 Task: Find connections with filter location Pawni with filter topic #Jobalertwith filter profile language Potuguese with filter current company PD Consulting Engineers Pvt. Ltd. with filter school Presidency University Bangalore with filter industry Wholesale Raw Farm Products with filter service category Management with filter keywords title Translator
Action: Mouse moved to (559, 70)
Screenshot: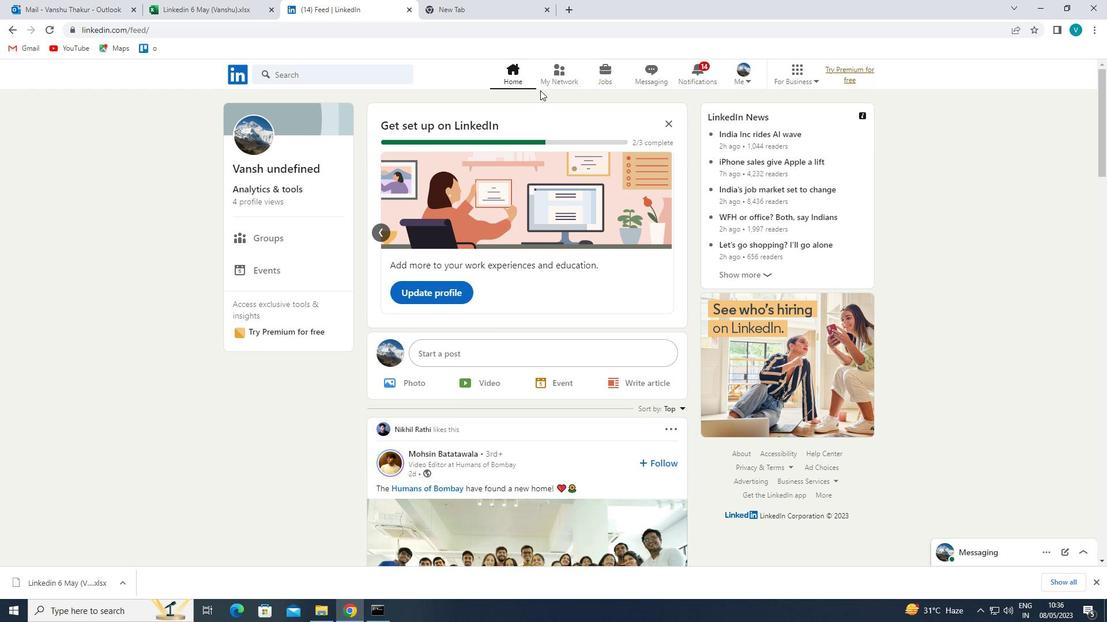 
Action: Mouse pressed left at (559, 70)
Screenshot: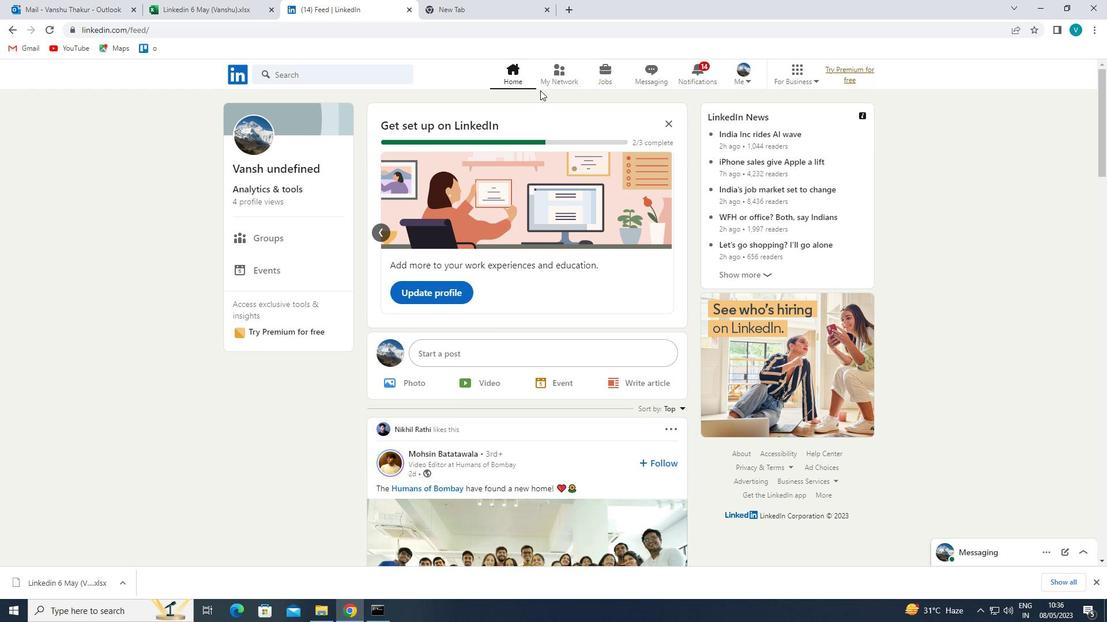 
Action: Mouse moved to (336, 137)
Screenshot: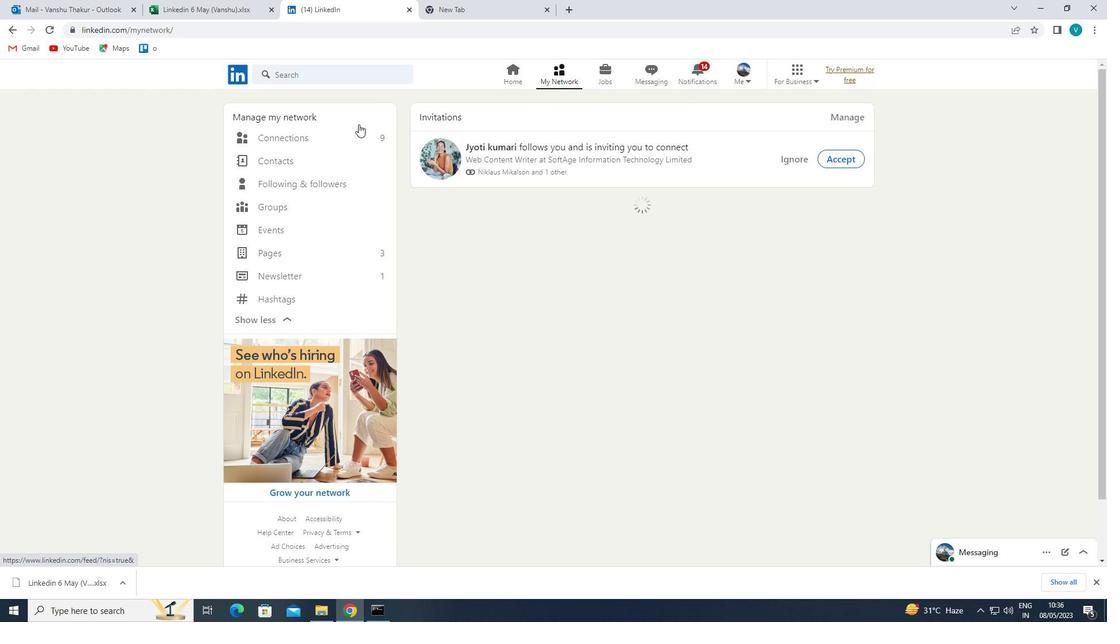 
Action: Mouse pressed left at (336, 137)
Screenshot: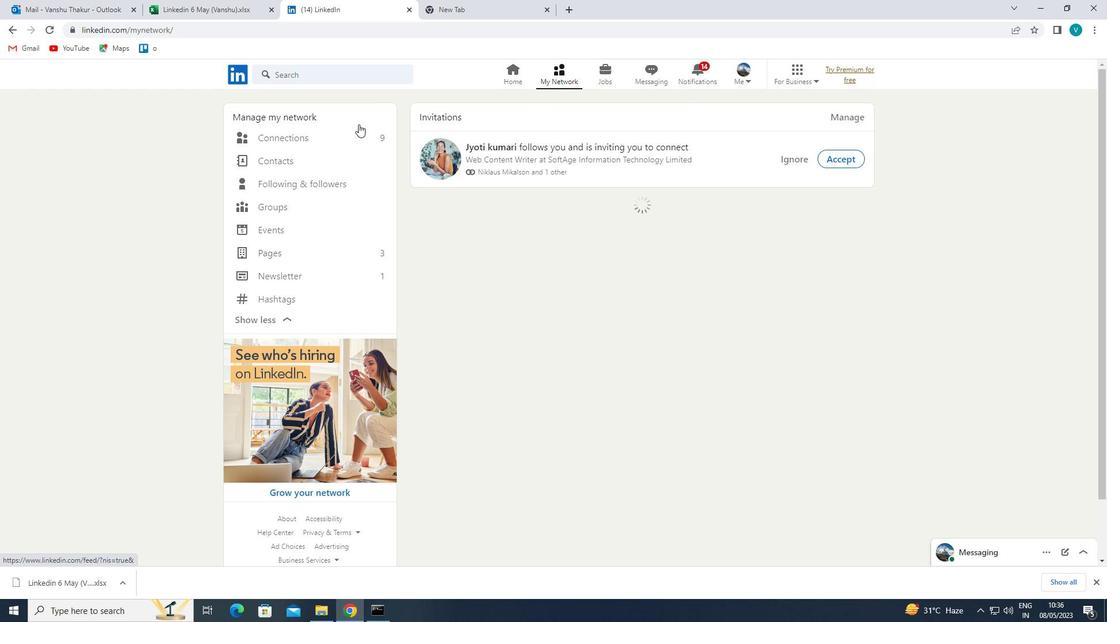 
Action: Mouse moved to (670, 141)
Screenshot: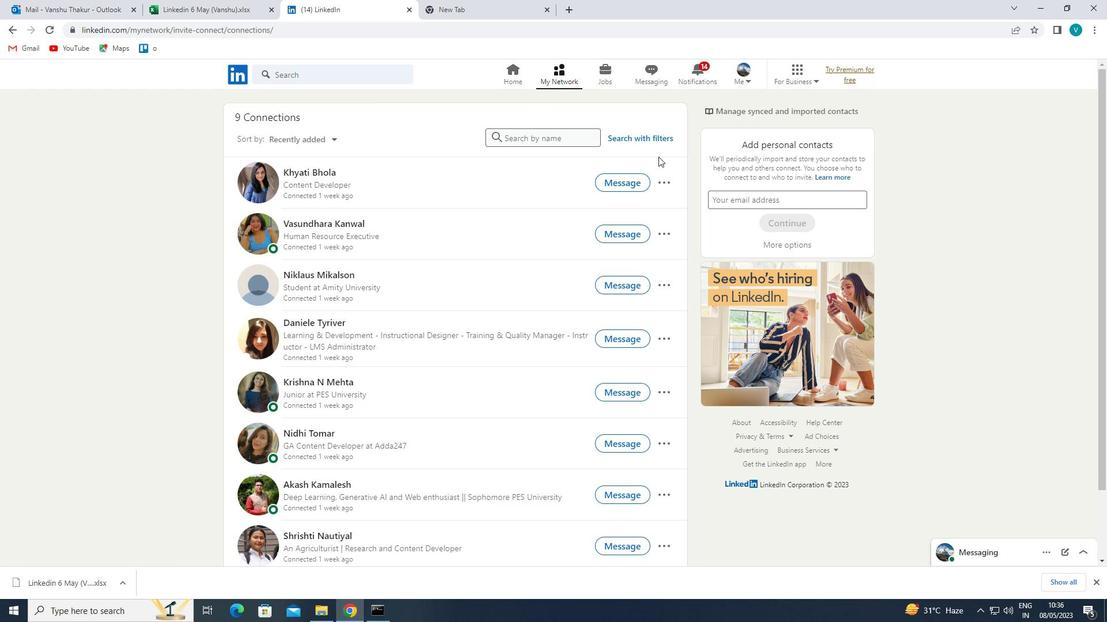 
Action: Mouse pressed left at (670, 141)
Screenshot: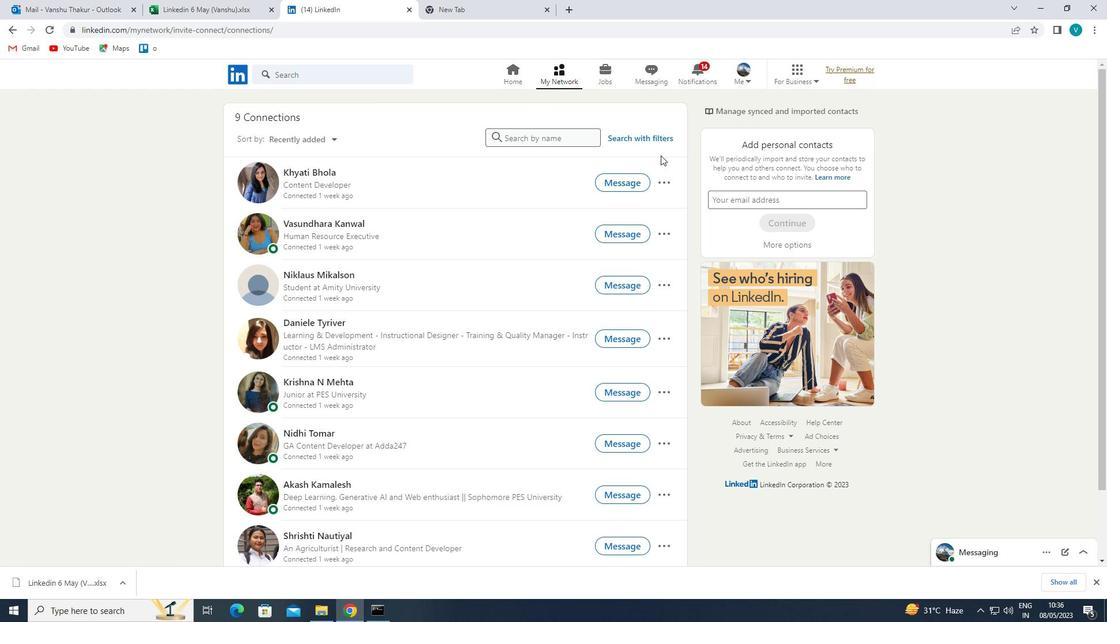 
Action: Mouse moved to (564, 108)
Screenshot: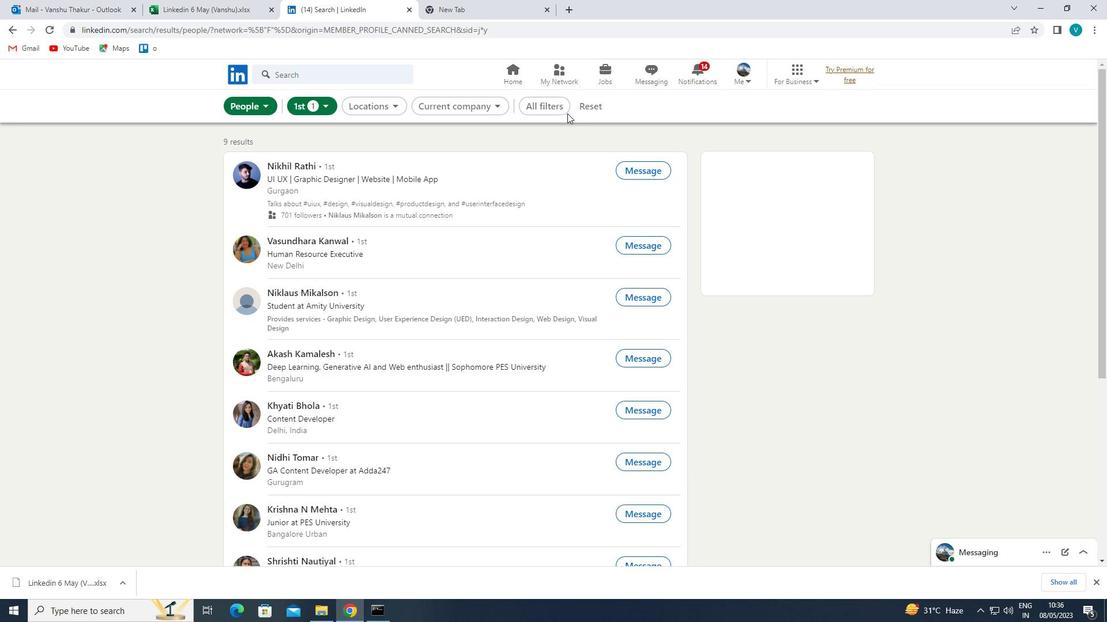 
Action: Mouse pressed left at (564, 108)
Screenshot: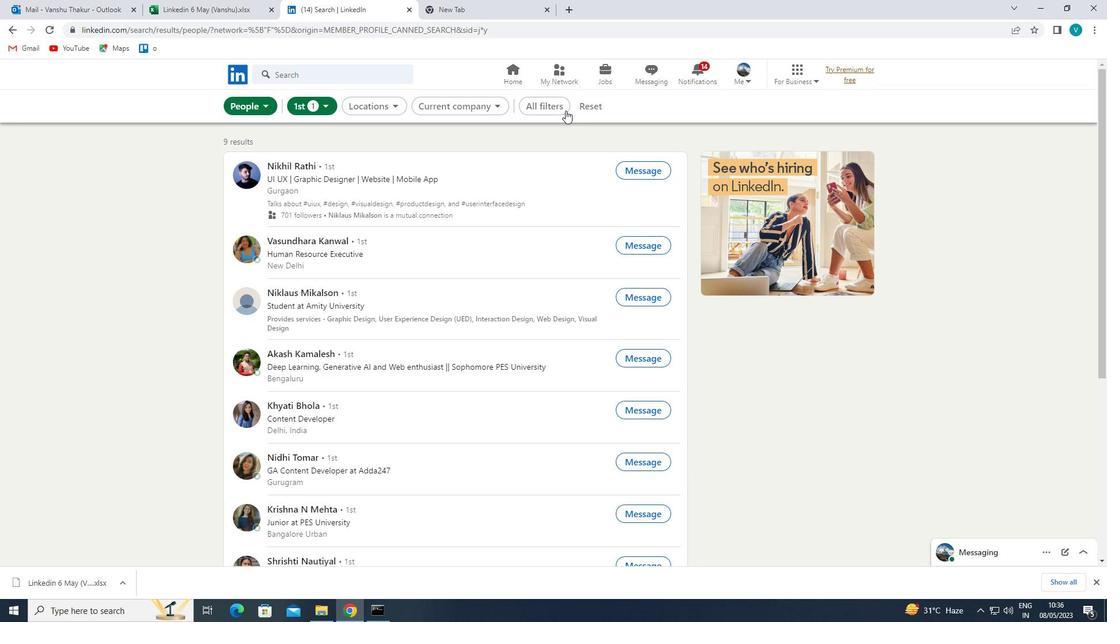 
Action: Mouse moved to (791, 216)
Screenshot: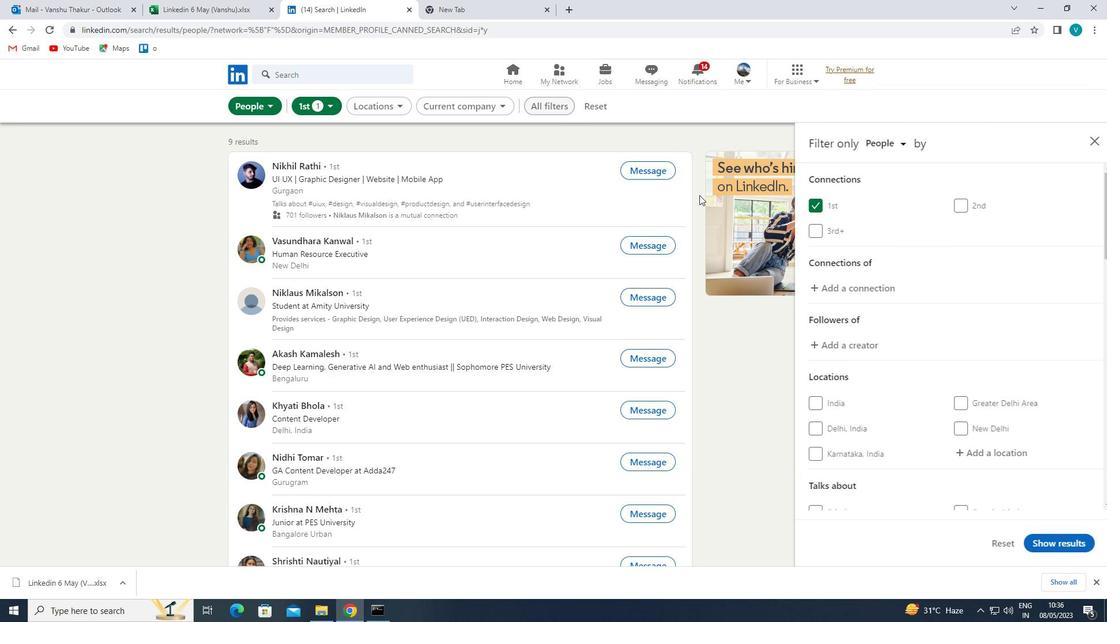 
Action: Mouse scrolled (791, 216) with delta (0, 0)
Screenshot: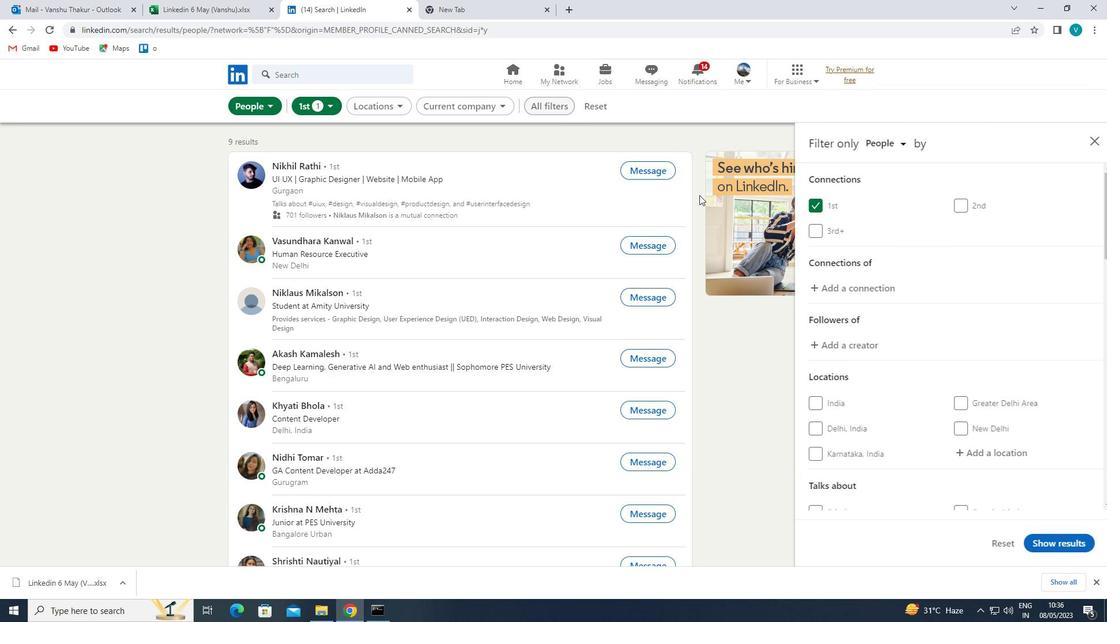 
Action: Mouse moved to (793, 218)
Screenshot: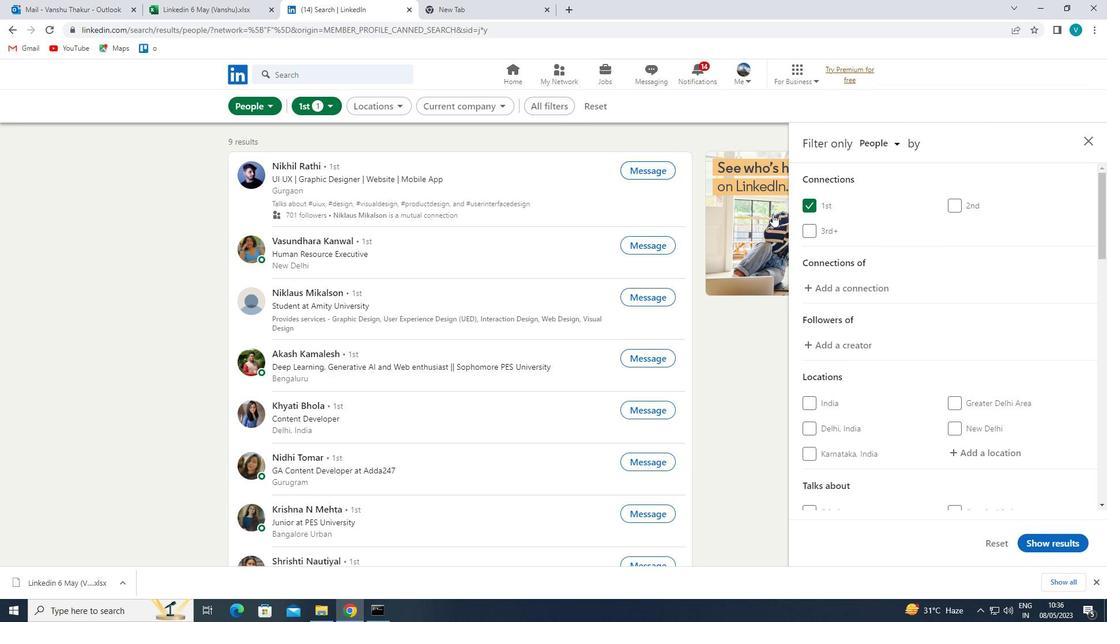 
Action: Mouse scrolled (793, 217) with delta (0, 0)
Screenshot: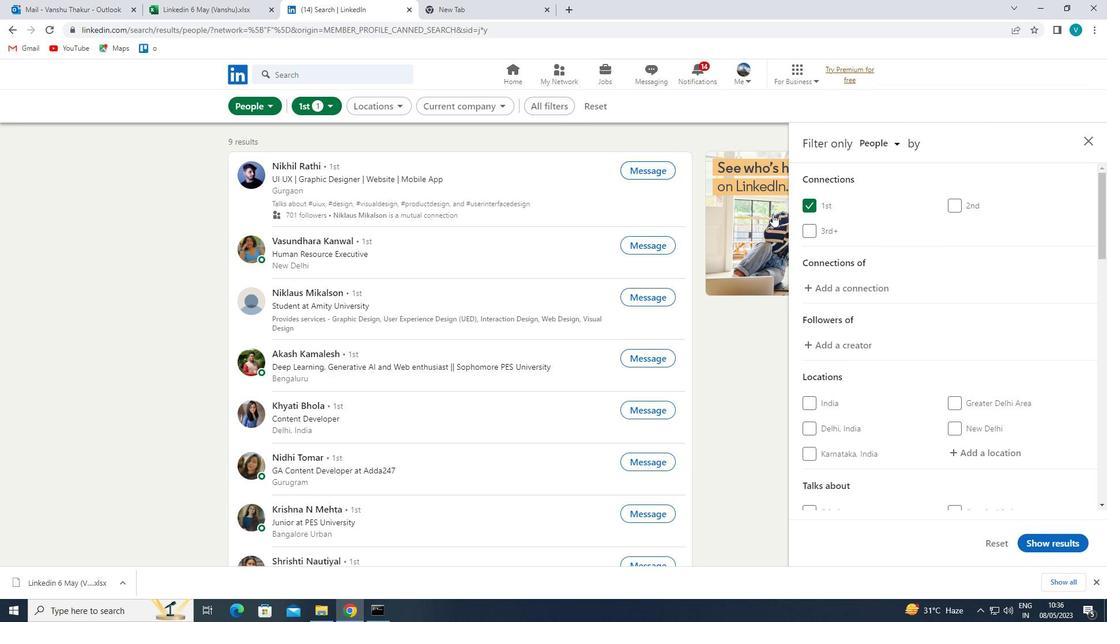 
Action: Mouse moved to (988, 333)
Screenshot: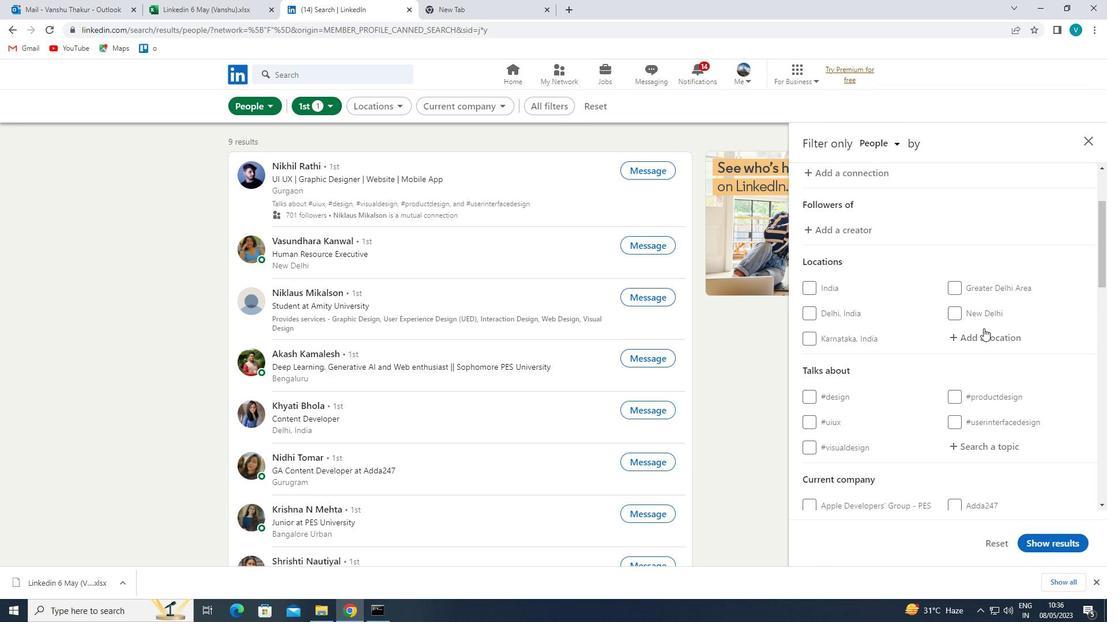 
Action: Mouse pressed left at (988, 333)
Screenshot: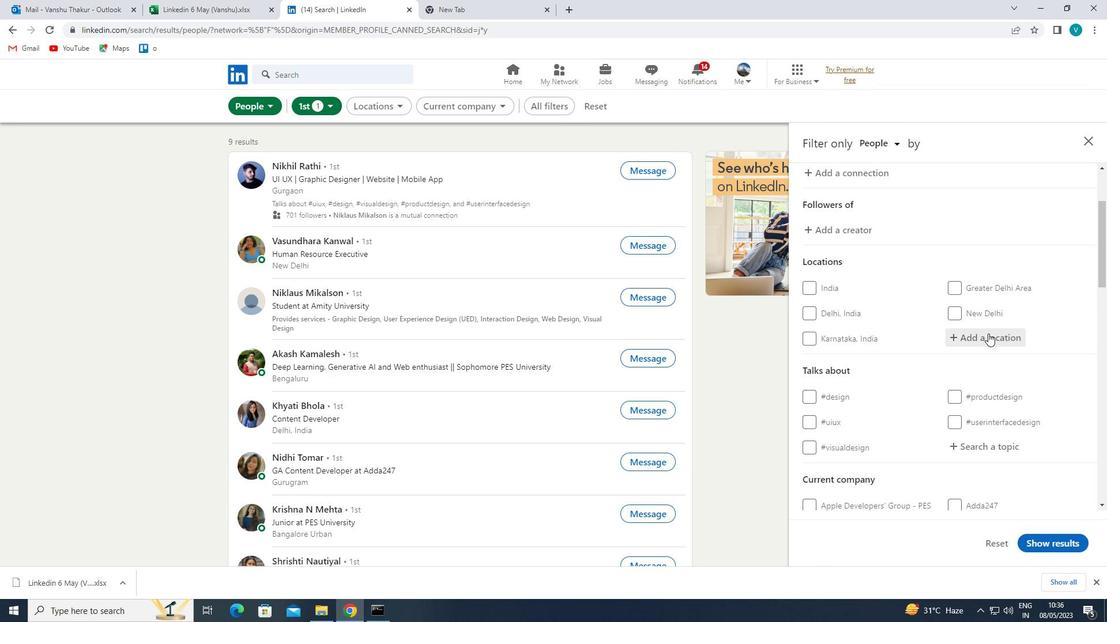 
Action: Mouse moved to (979, 331)
Screenshot: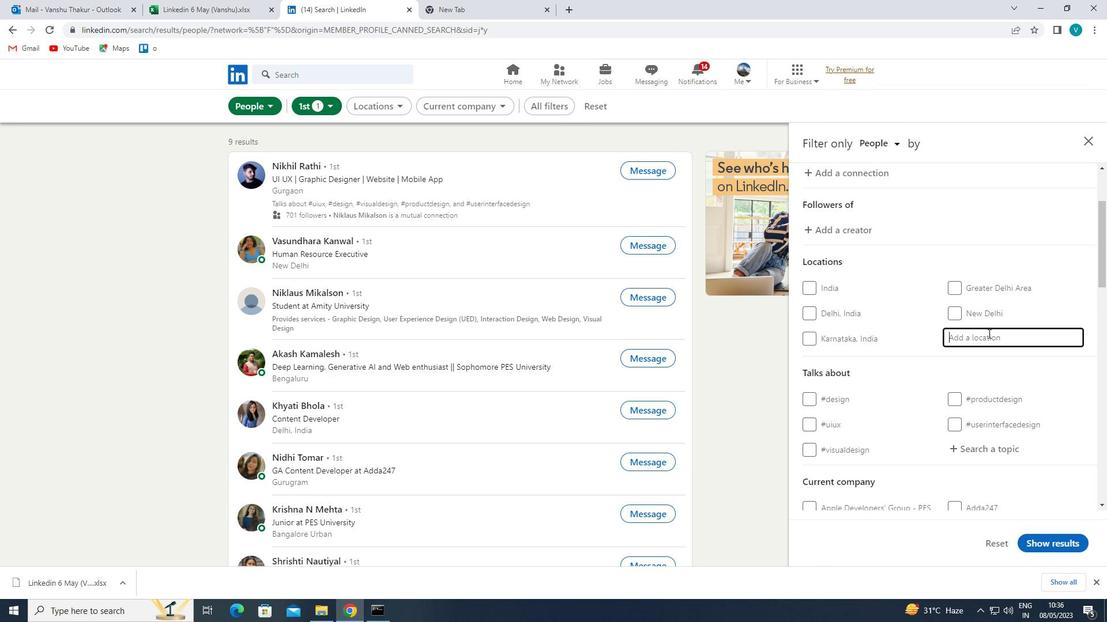
Action: Key pressed <Key.shift>PAWNI
Screenshot: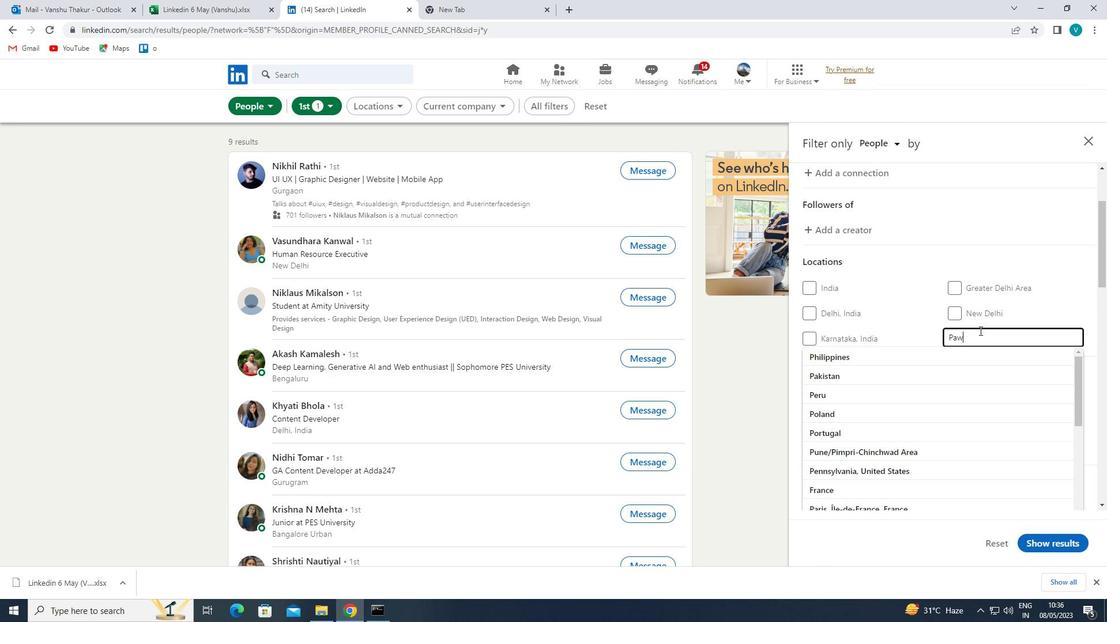 
Action: Mouse moved to (927, 353)
Screenshot: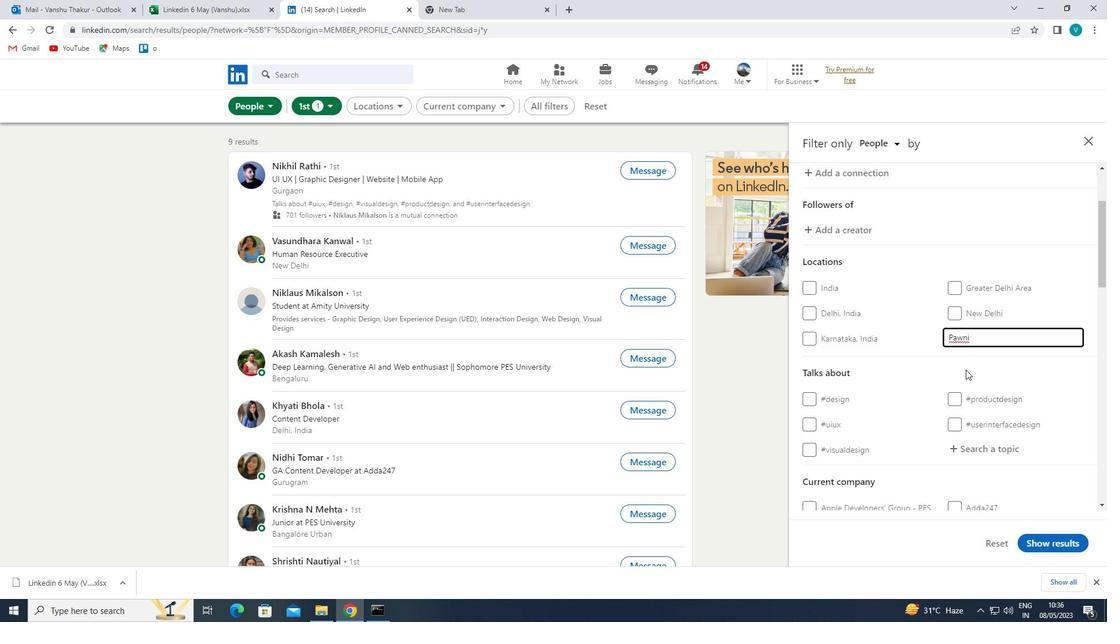 
Action: Mouse pressed left at (927, 353)
Screenshot: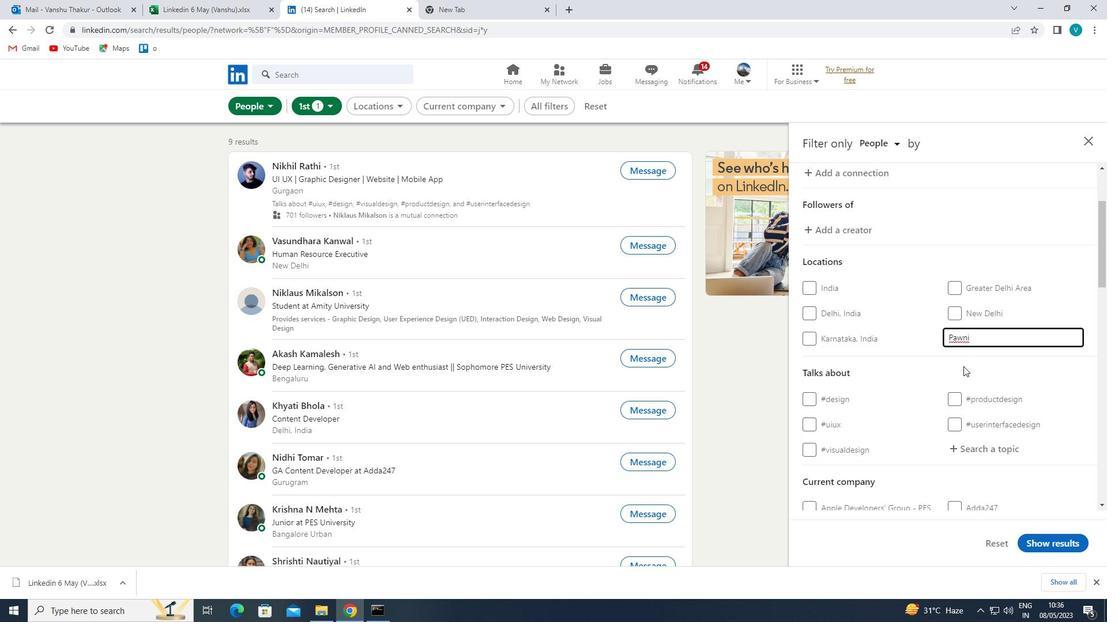 
Action: Mouse moved to (929, 351)
Screenshot: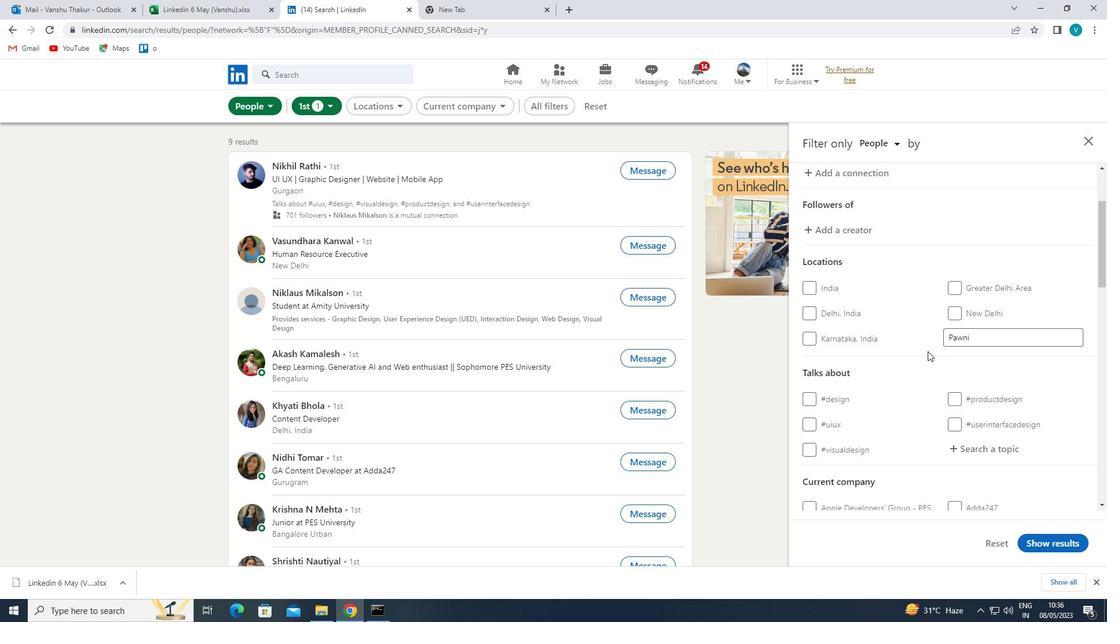 
Action: Mouse scrolled (929, 350) with delta (0, 0)
Screenshot: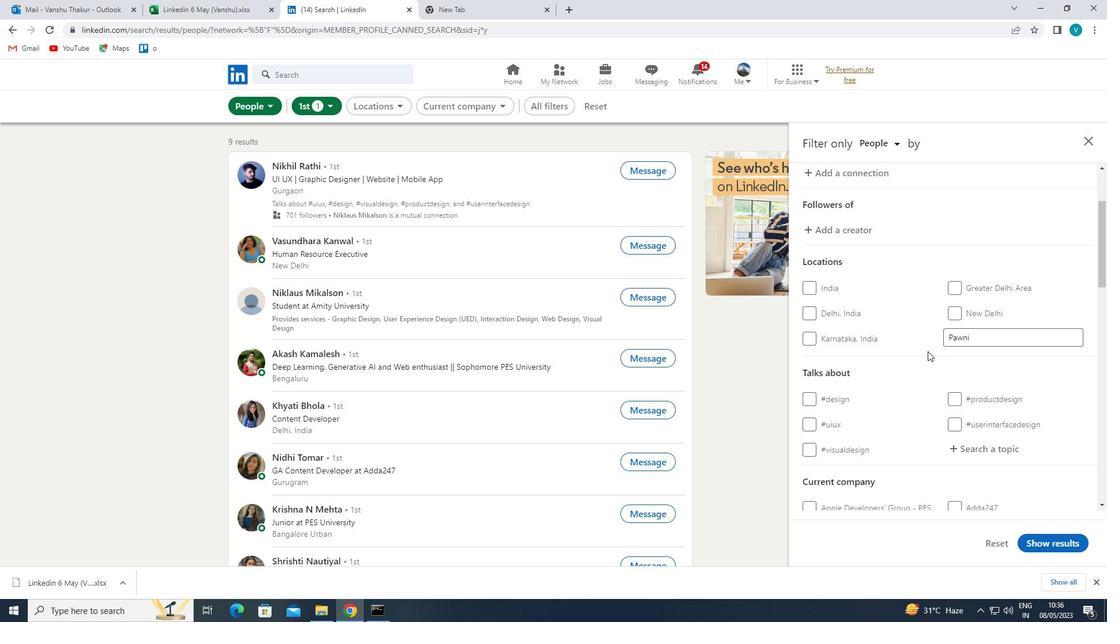 
Action: Mouse scrolled (929, 350) with delta (0, 0)
Screenshot: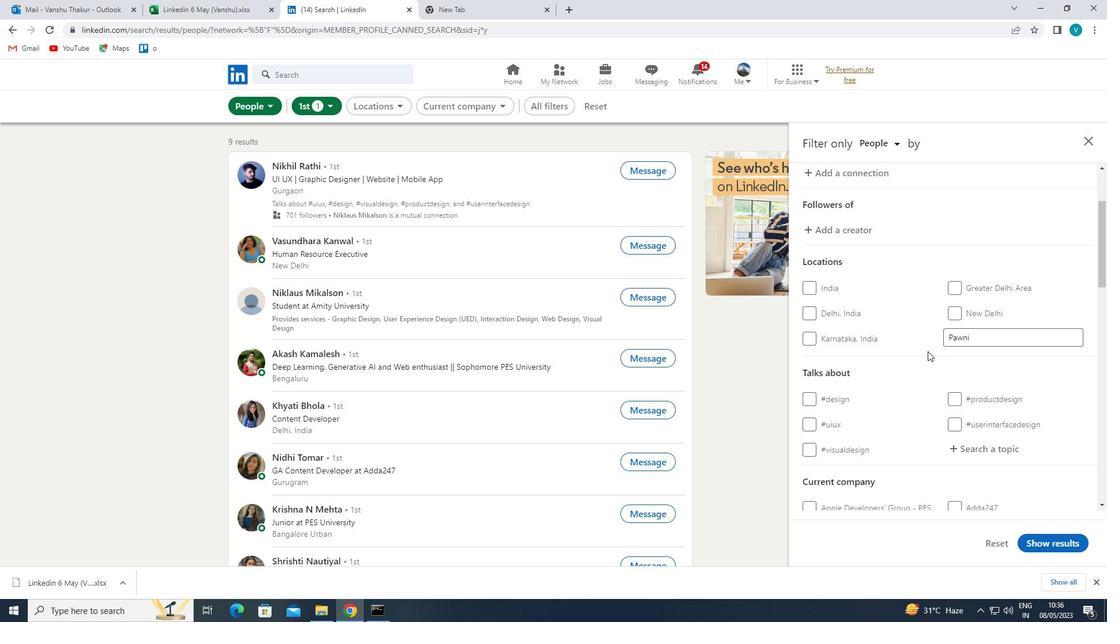 
Action: Mouse moved to (992, 344)
Screenshot: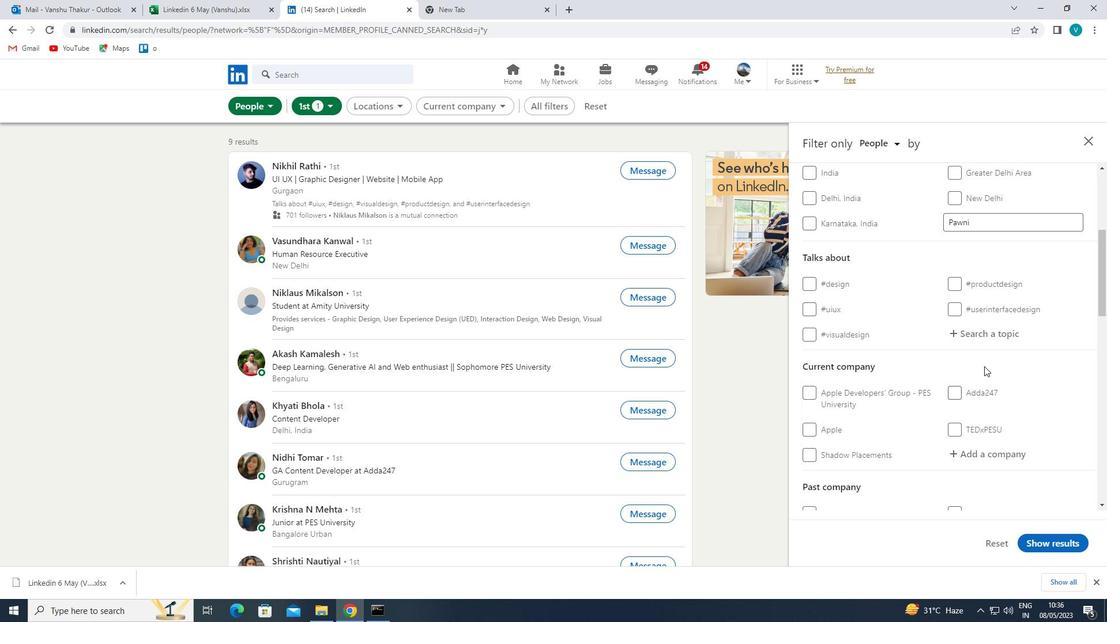
Action: Mouse pressed left at (992, 344)
Screenshot: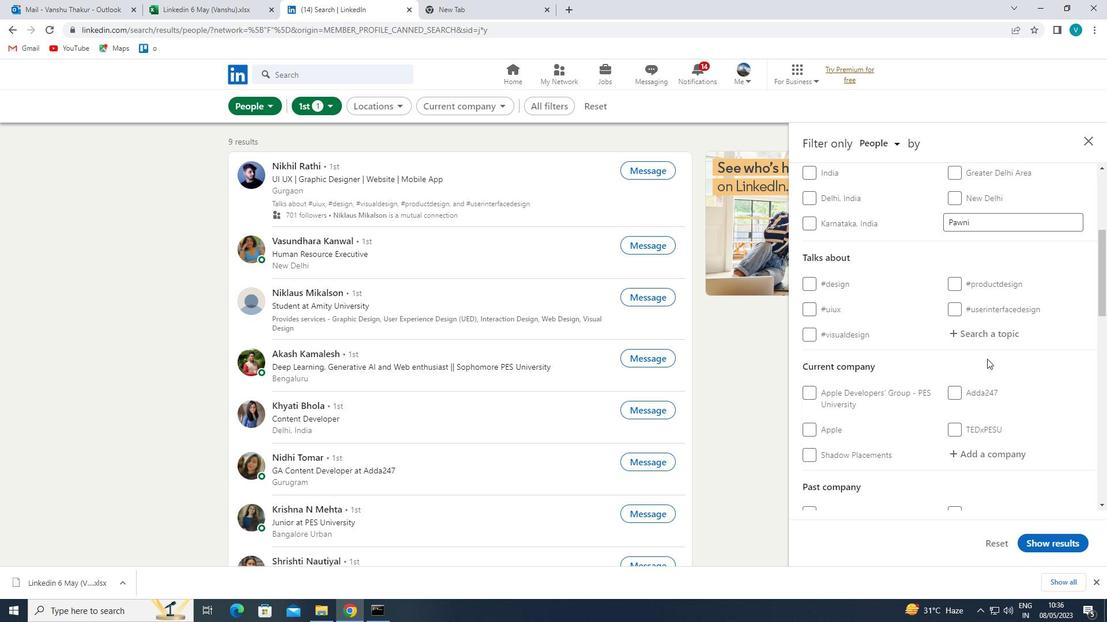 
Action: Mouse moved to (996, 337)
Screenshot: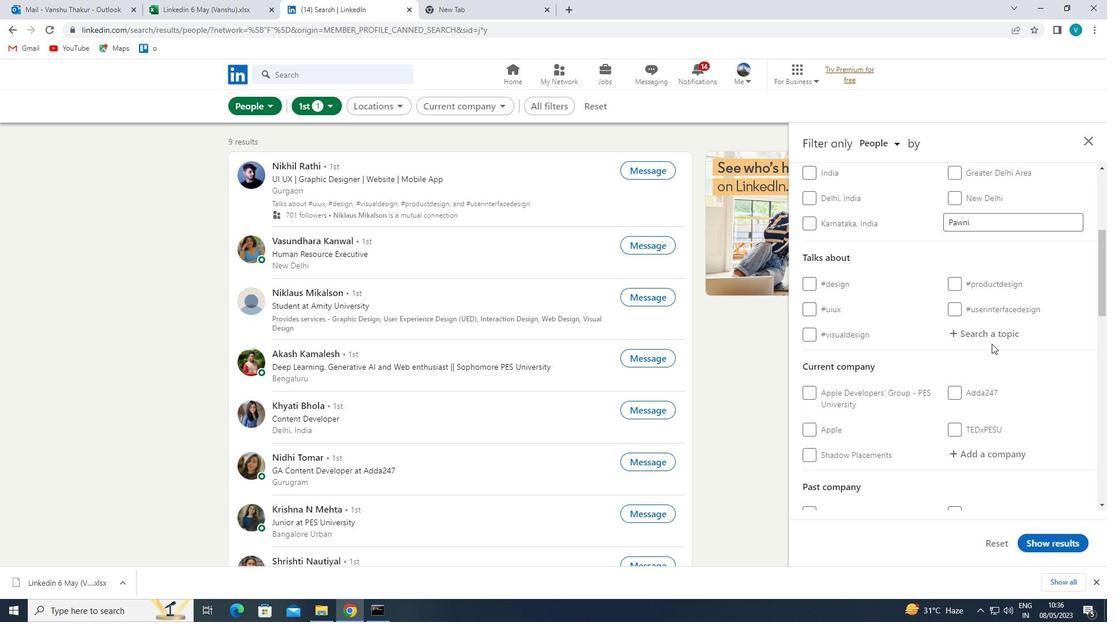 
Action: Mouse pressed left at (996, 337)
Screenshot: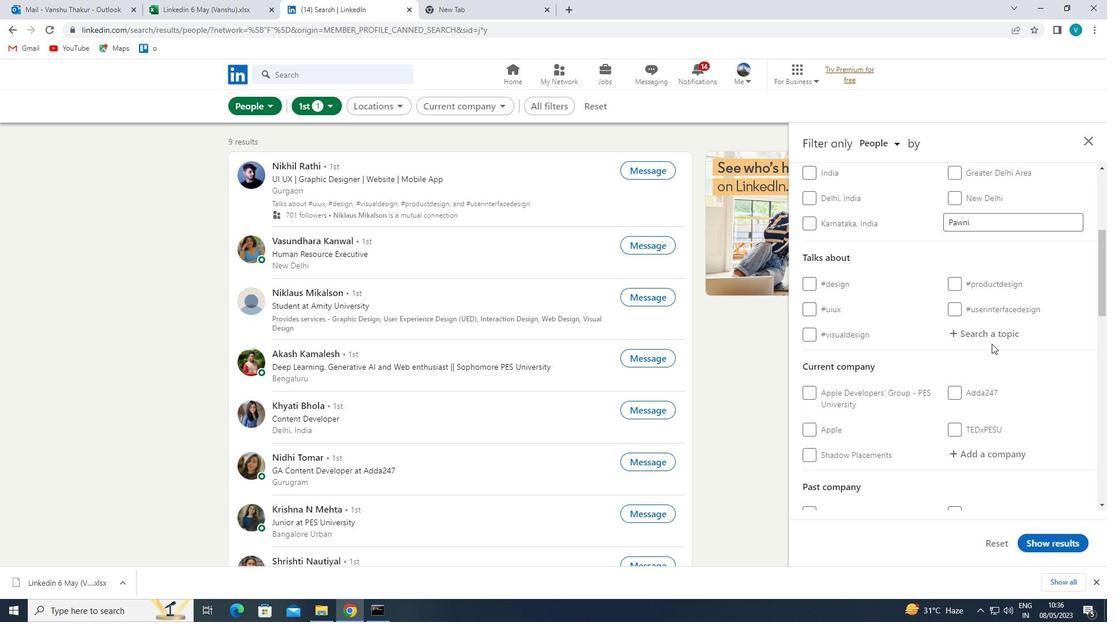 
Action: Key pressed JOBALERT
Screenshot: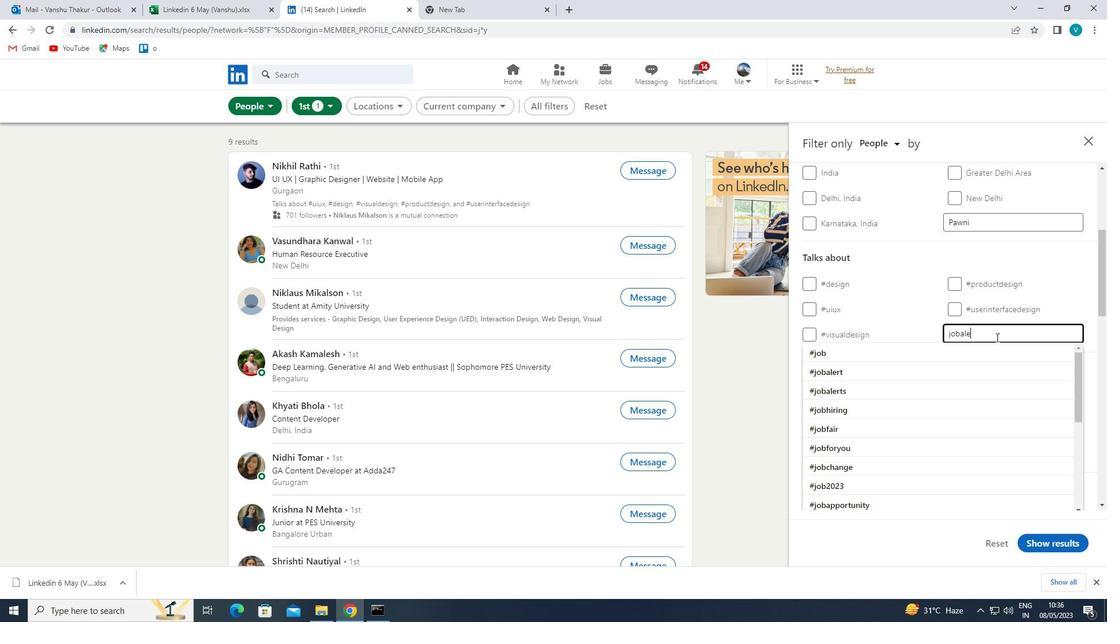 
Action: Mouse moved to (969, 350)
Screenshot: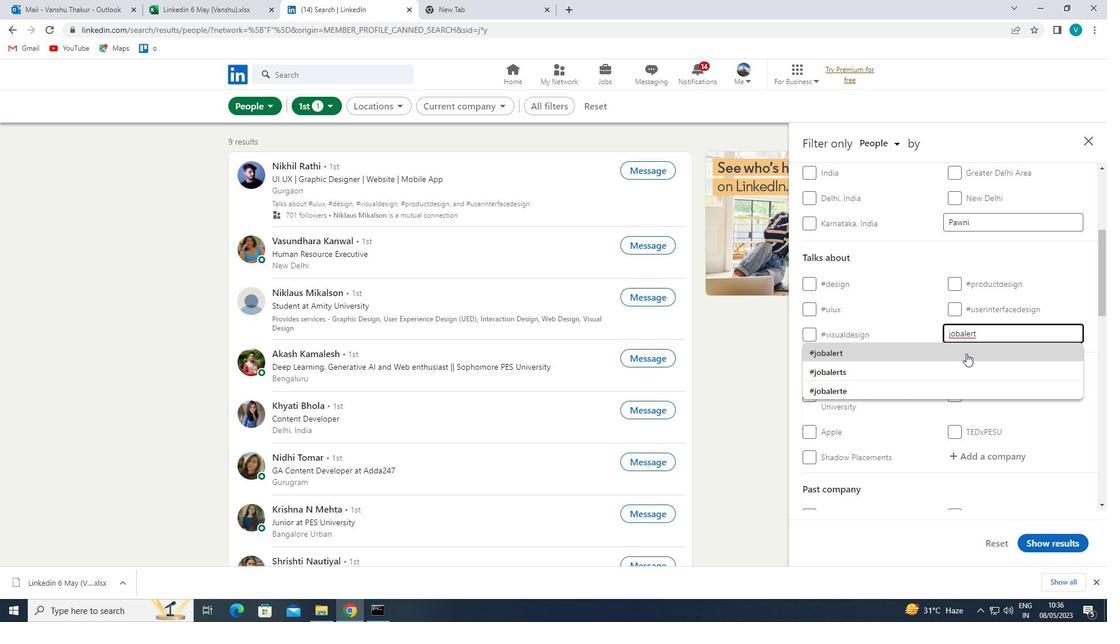 
Action: Mouse pressed left at (969, 350)
Screenshot: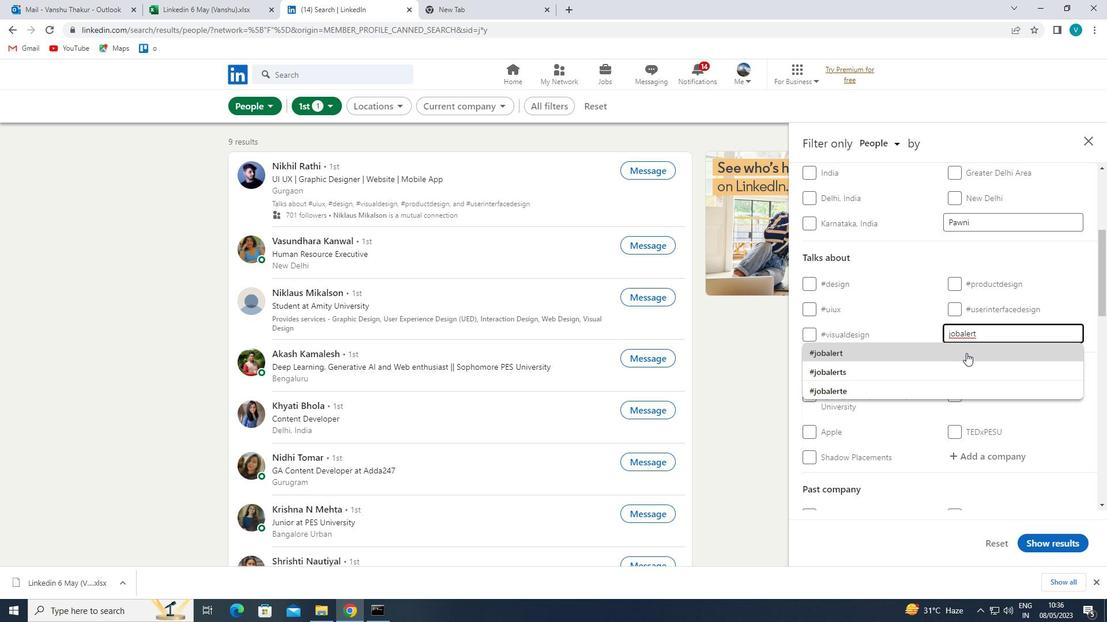 
Action: Mouse moved to (968, 350)
Screenshot: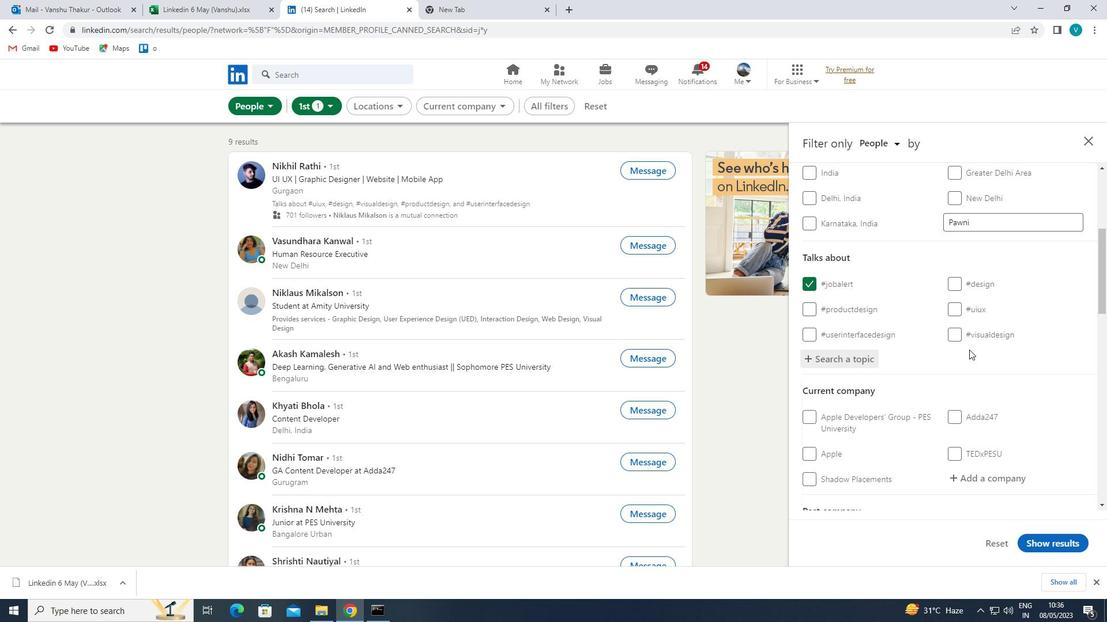 
Action: Mouse scrolled (968, 350) with delta (0, 0)
Screenshot: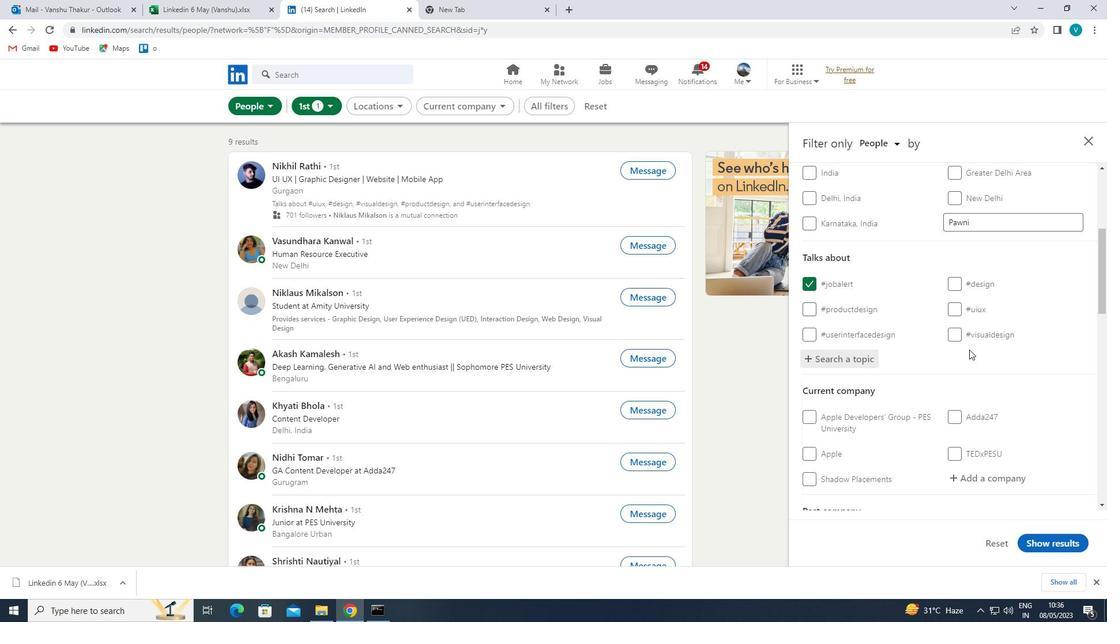 
Action: Mouse moved to (966, 351)
Screenshot: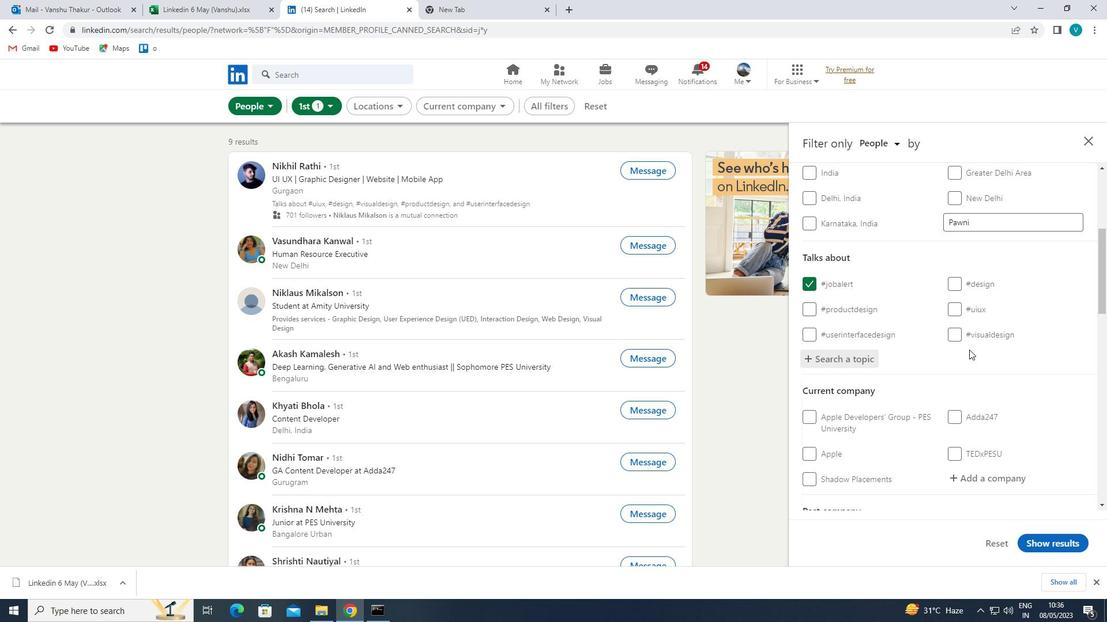 
Action: Mouse scrolled (966, 351) with delta (0, 0)
Screenshot: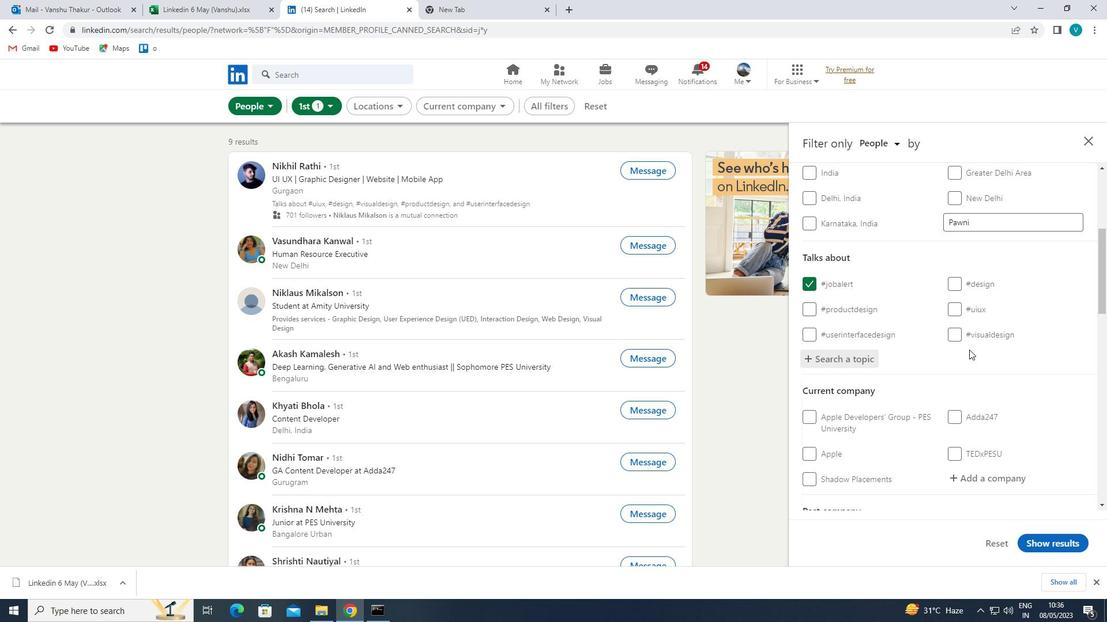 
Action: Mouse moved to (966, 352)
Screenshot: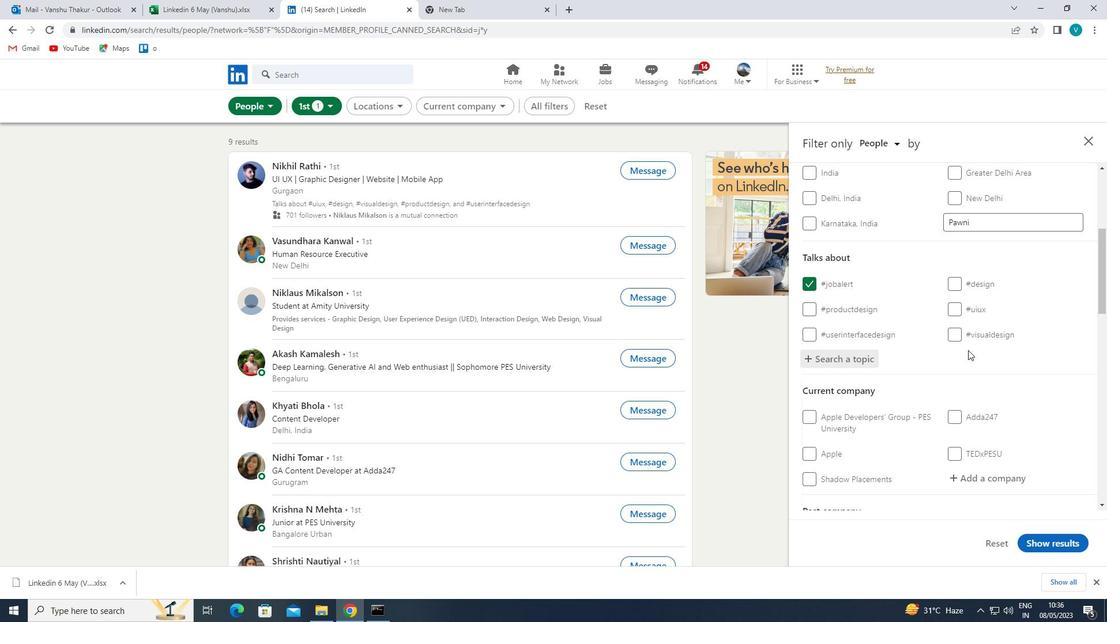 
Action: Mouse scrolled (966, 351) with delta (0, 0)
Screenshot: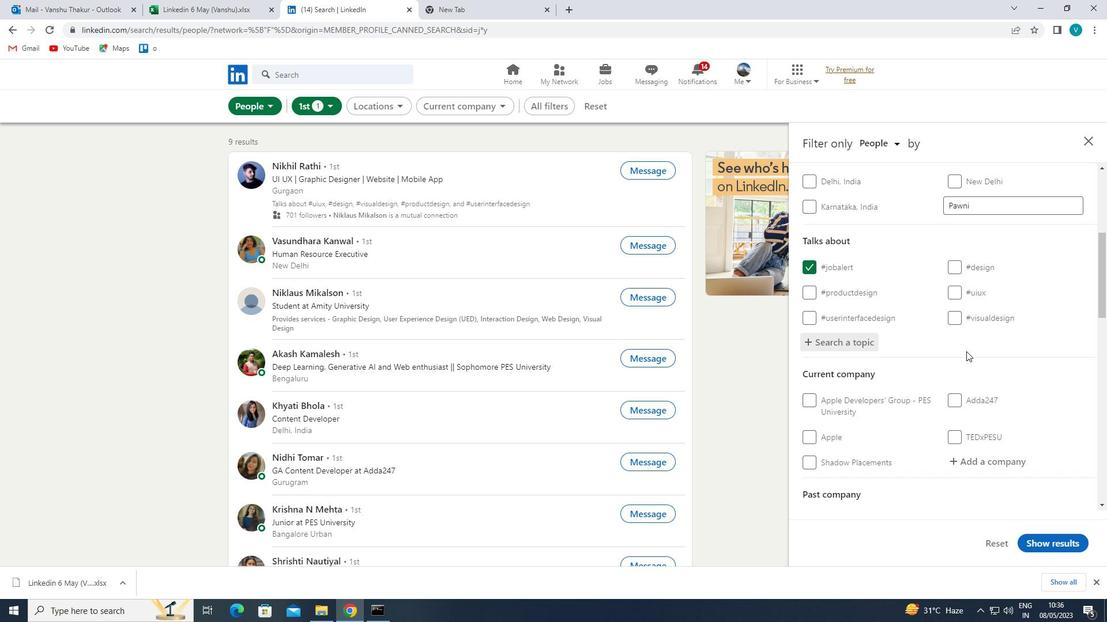 
Action: Mouse moved to (992, 306)
Screenshot: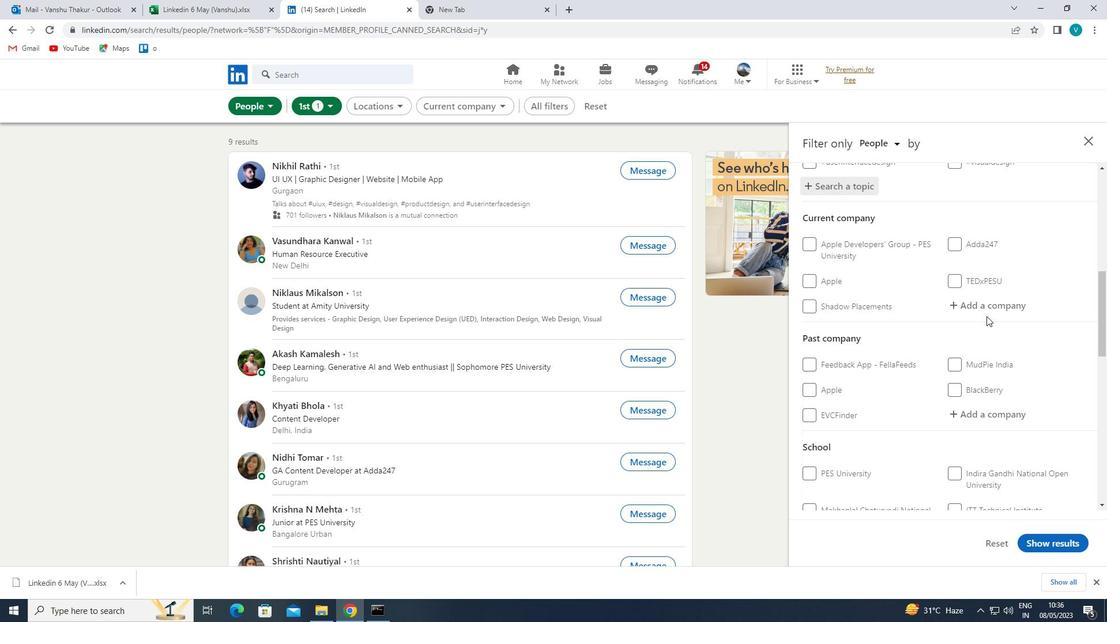
Action: Mouse pressed left at (992, 306)
Screenshot: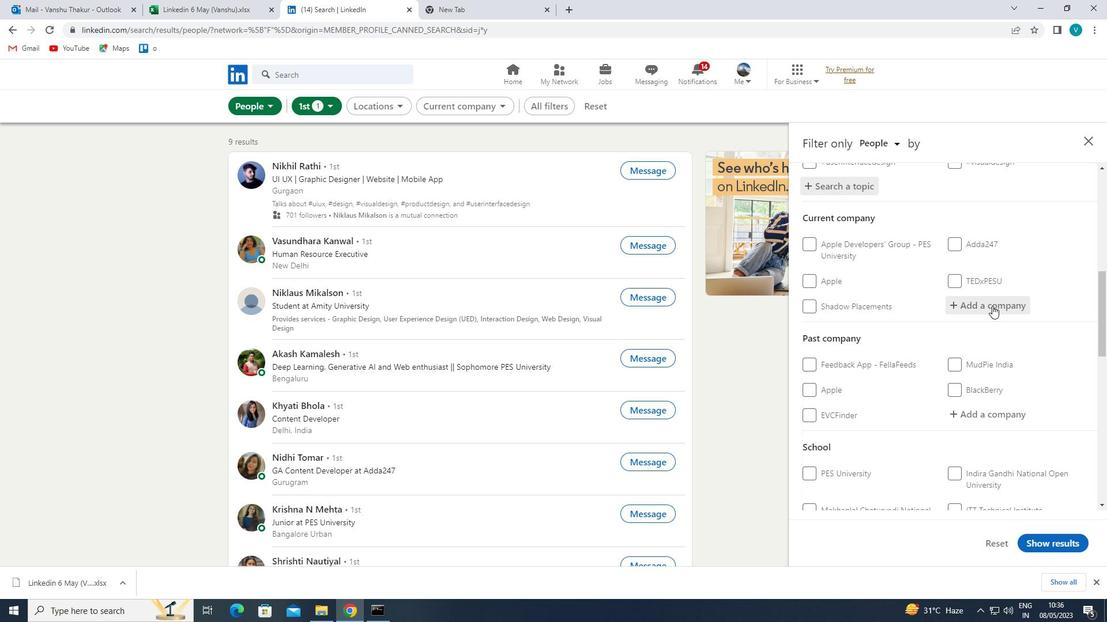 
Action: Key pressed <Key.shift>PD<Key.space>CONSULTING
Screenshot: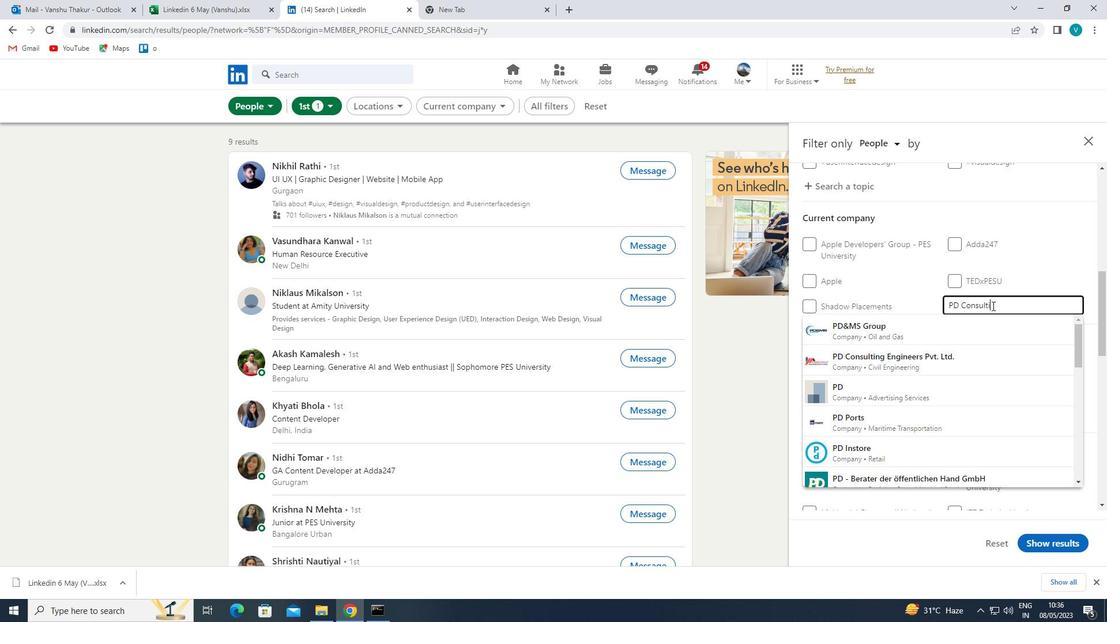 
Action: Mouse moved to (978, 333)
Screenshot: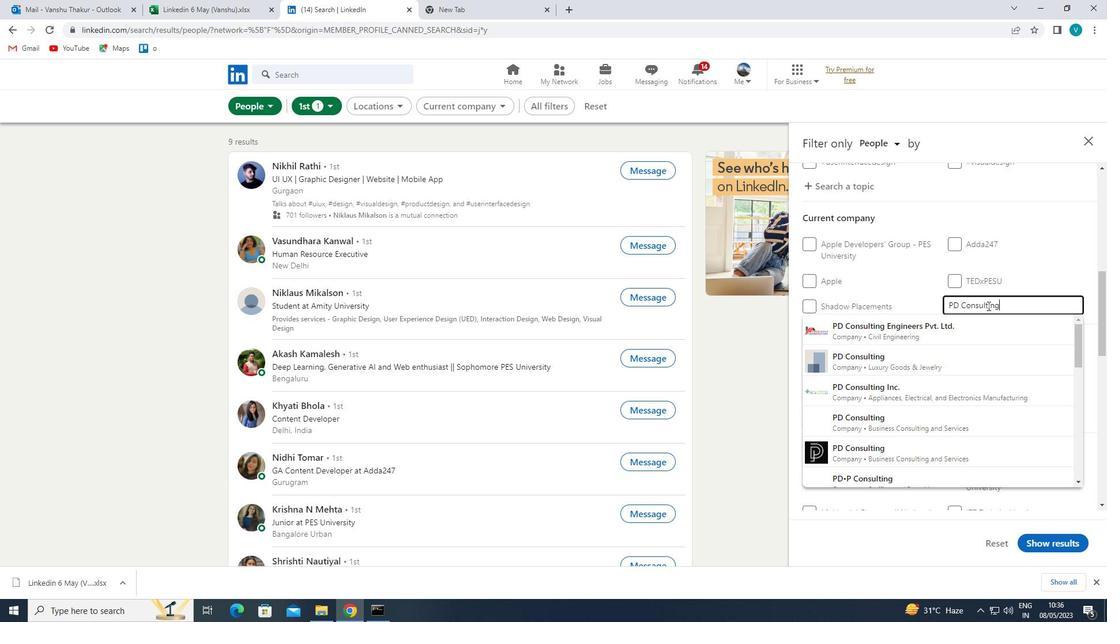 
Action: Mouse pressed left at (978, 333)
Screenshot: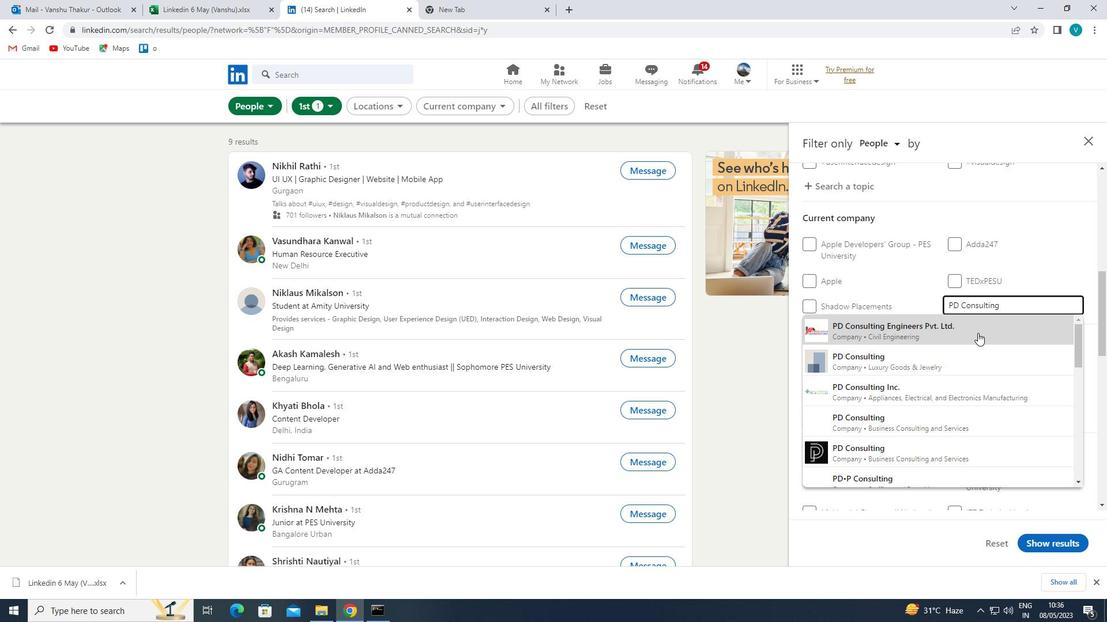 
Action: Mouse moved to (980, 332)
Screenshot: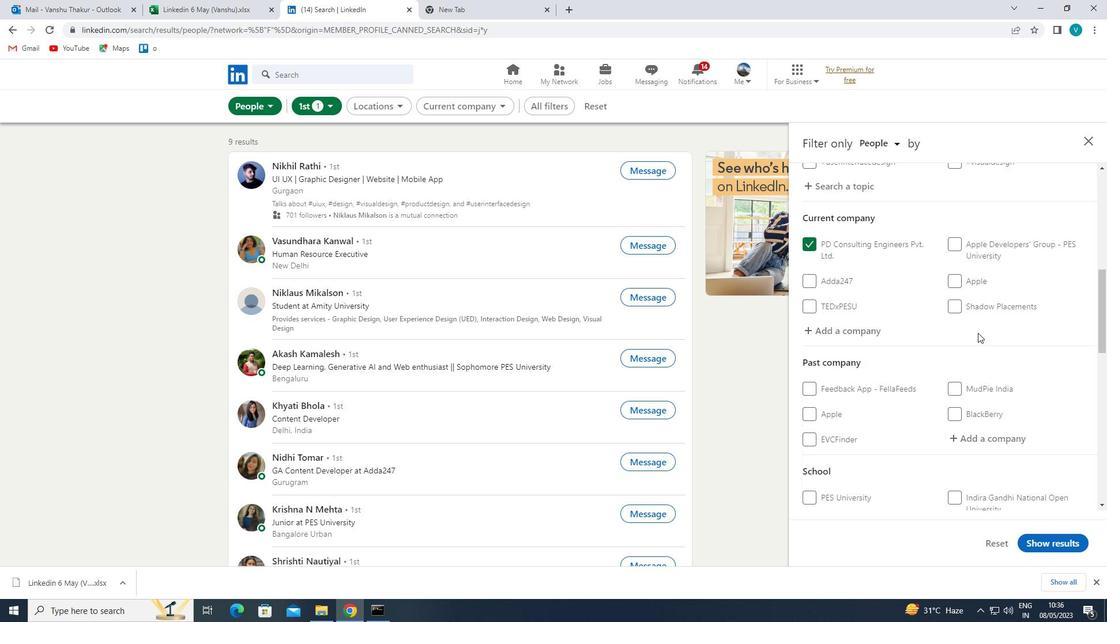 
Action: Mouse scrolled (980, 332) with delta (0, 0)
Screenshot: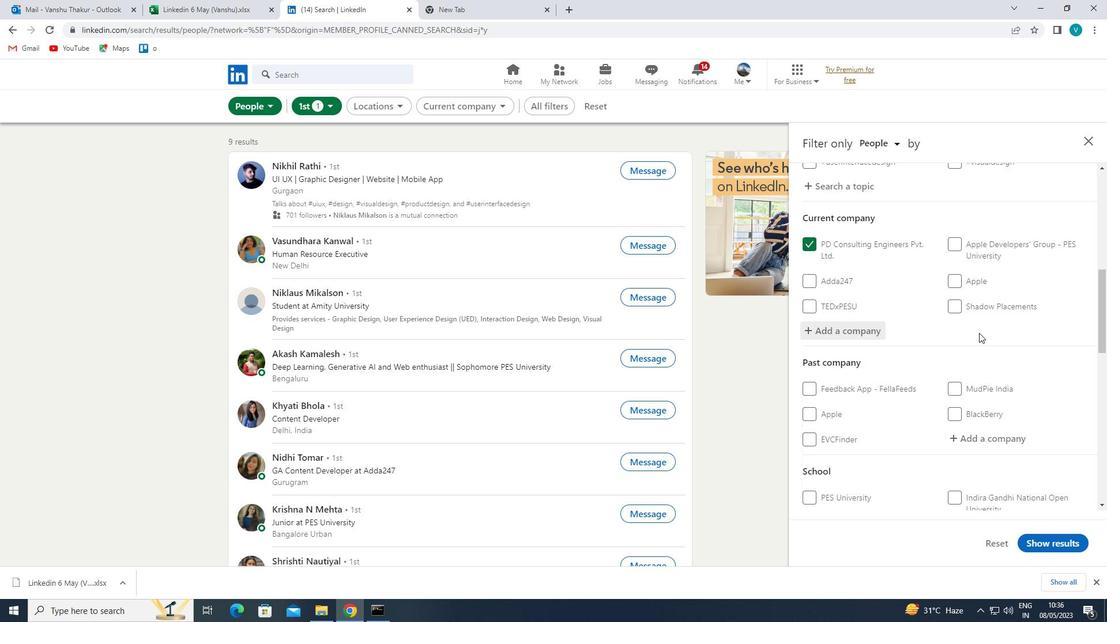 
Action: Mouse scrolled (980, 332) with delta (0, 0)
Screenshot: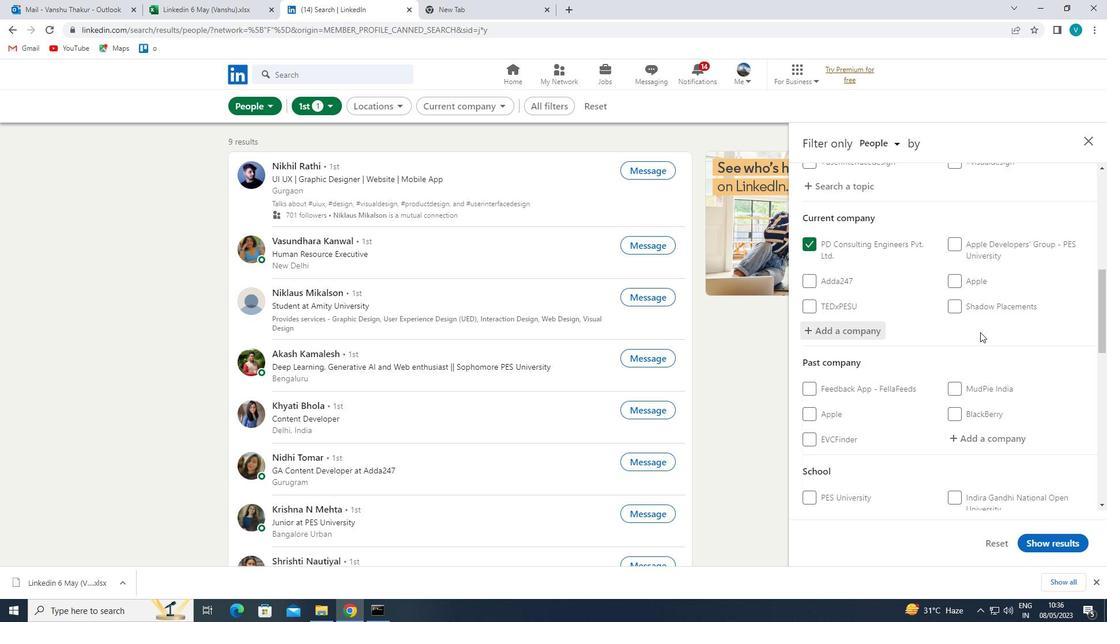 
Action: Mouse scrolled (980, 332) with delta (0, 0)
Screenshot: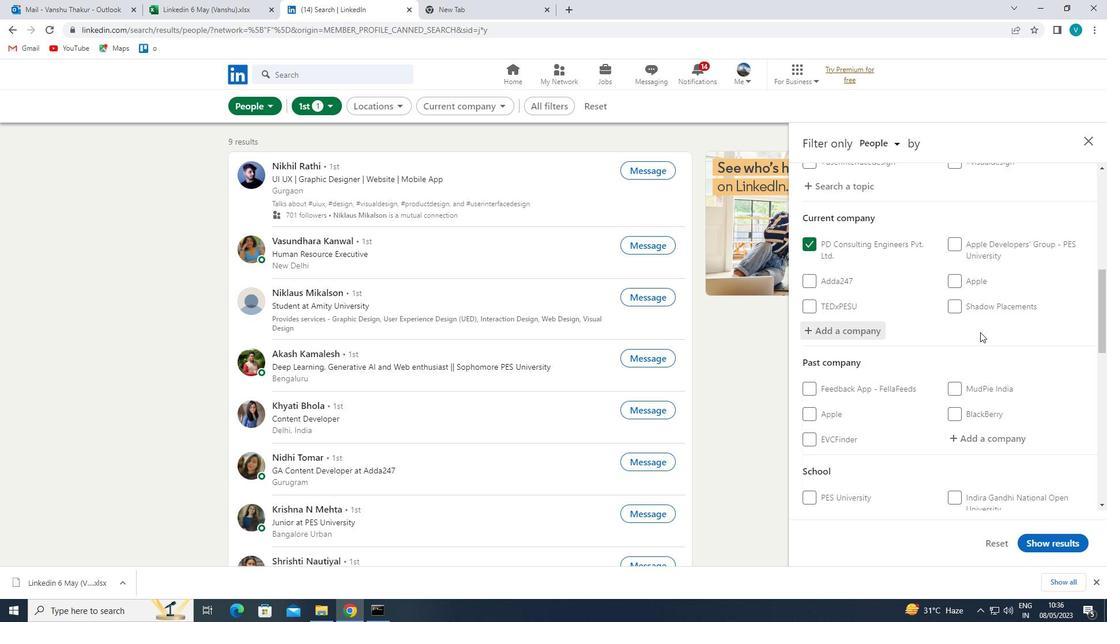 
Action: Mouse scrolled (980, 332) with delta (0, 0)
Screenshot: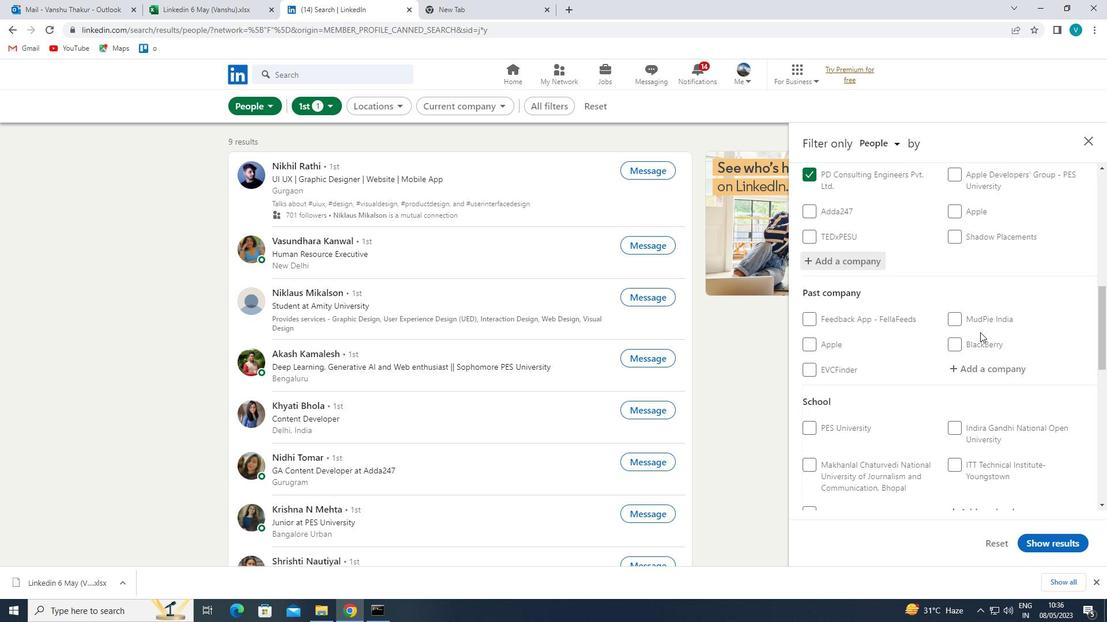 
Action: Mouse moved to (979, 338)
Screenshot: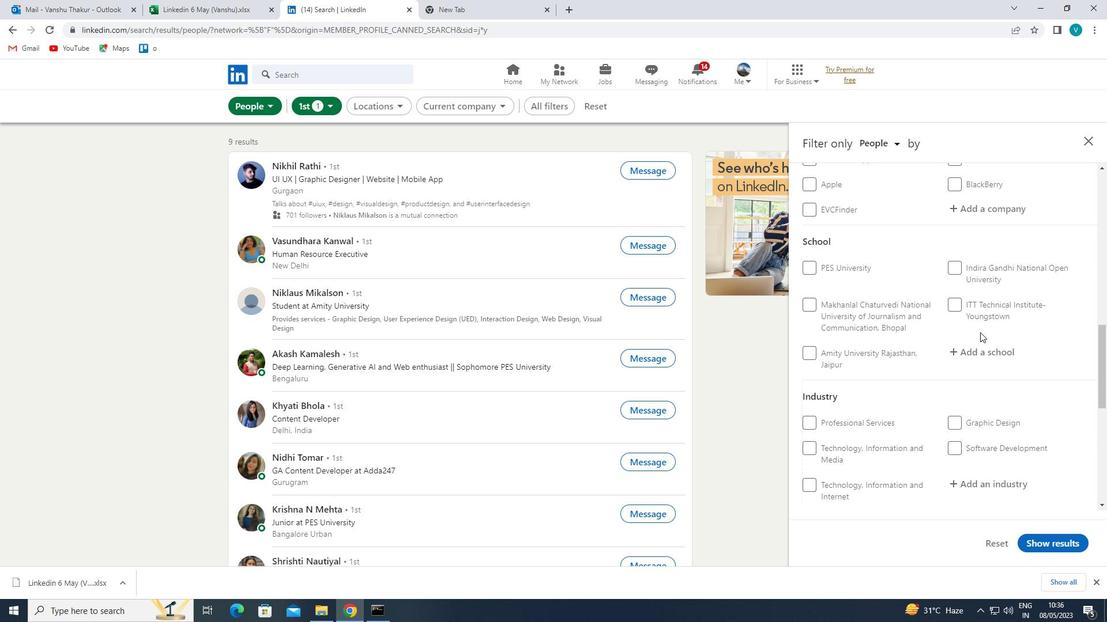
Action: Mouse scrolled (979, 337) with delta (0, 0)
Screenshot: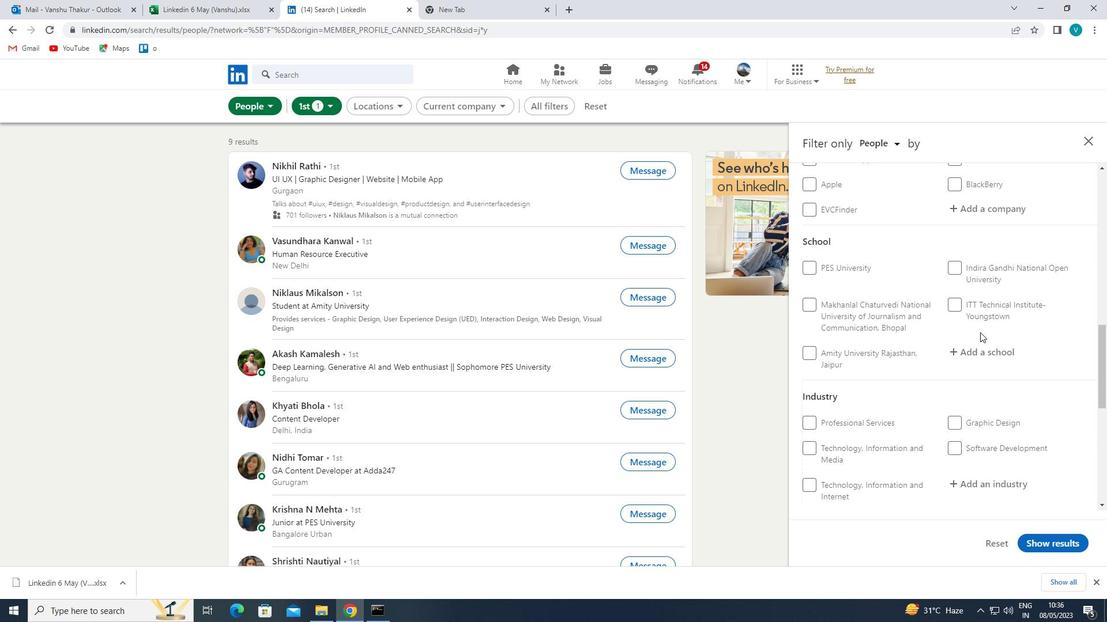 
Action: Mouse moved to (982, 351)
Screenshot: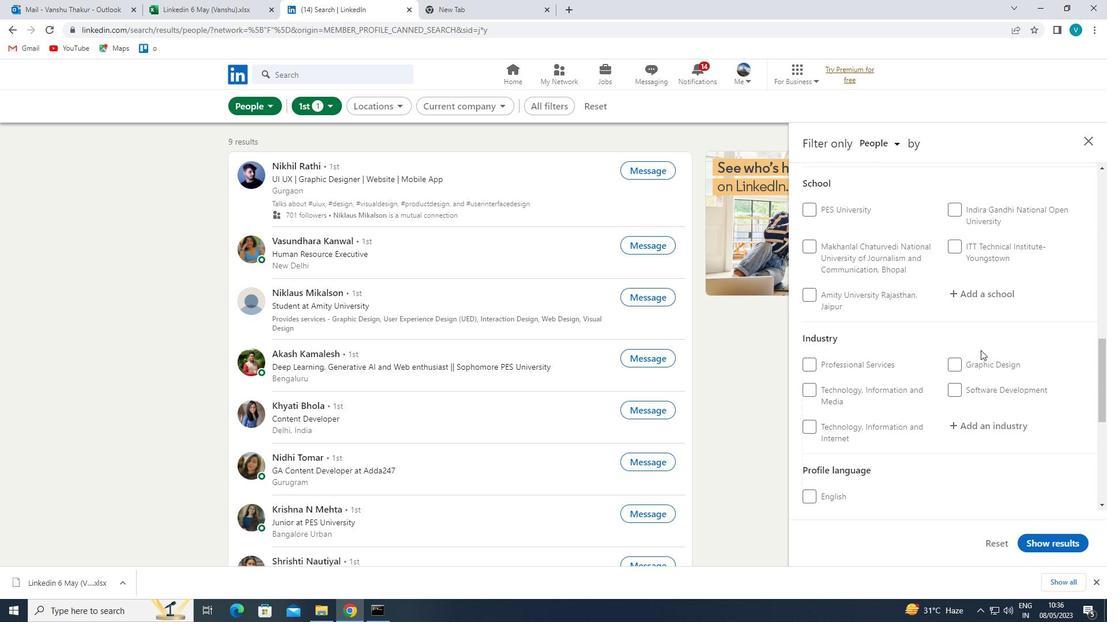 
Action: Mouse pressed left at (982, 351)
Screenshot: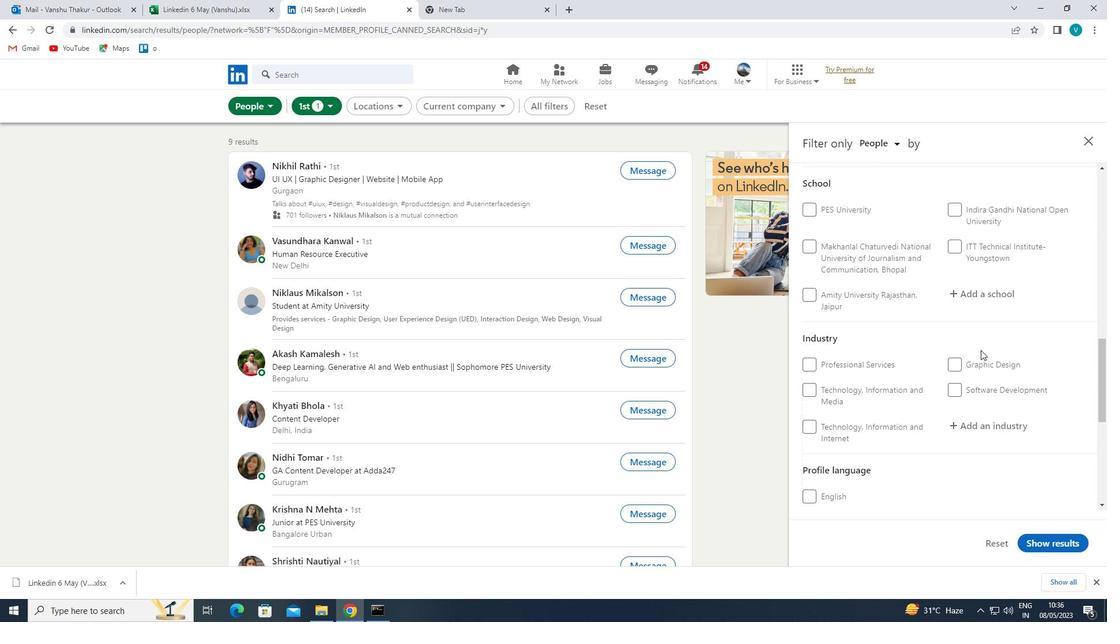 
Action: Key pressed <Key.shift>PRESI
Screenshot: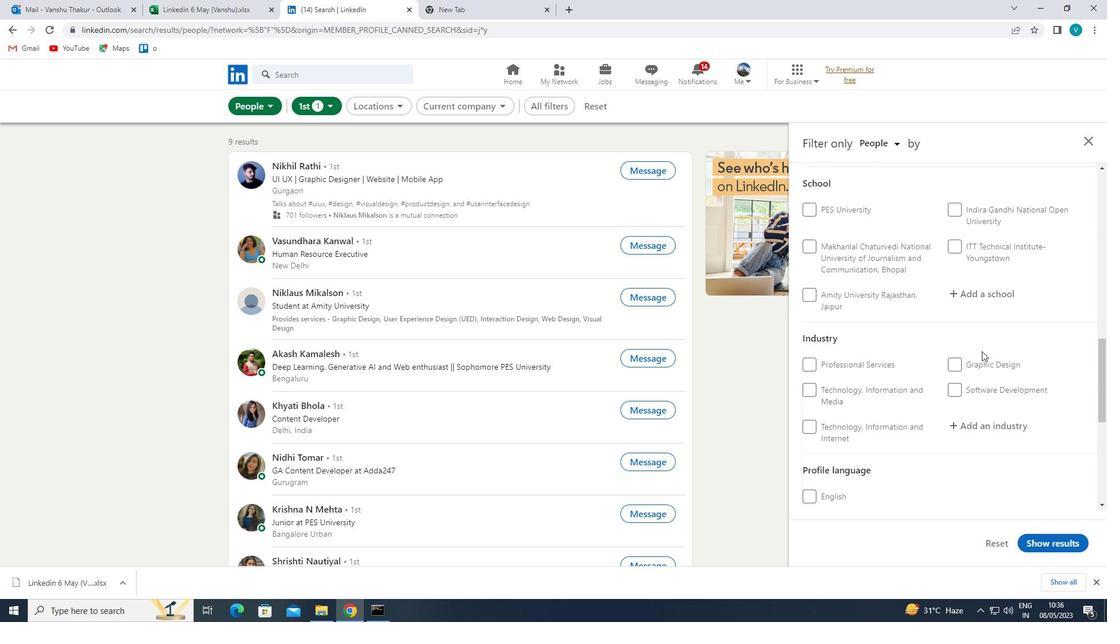 
Action: Mouse moved to (998, 300)
Screenshot: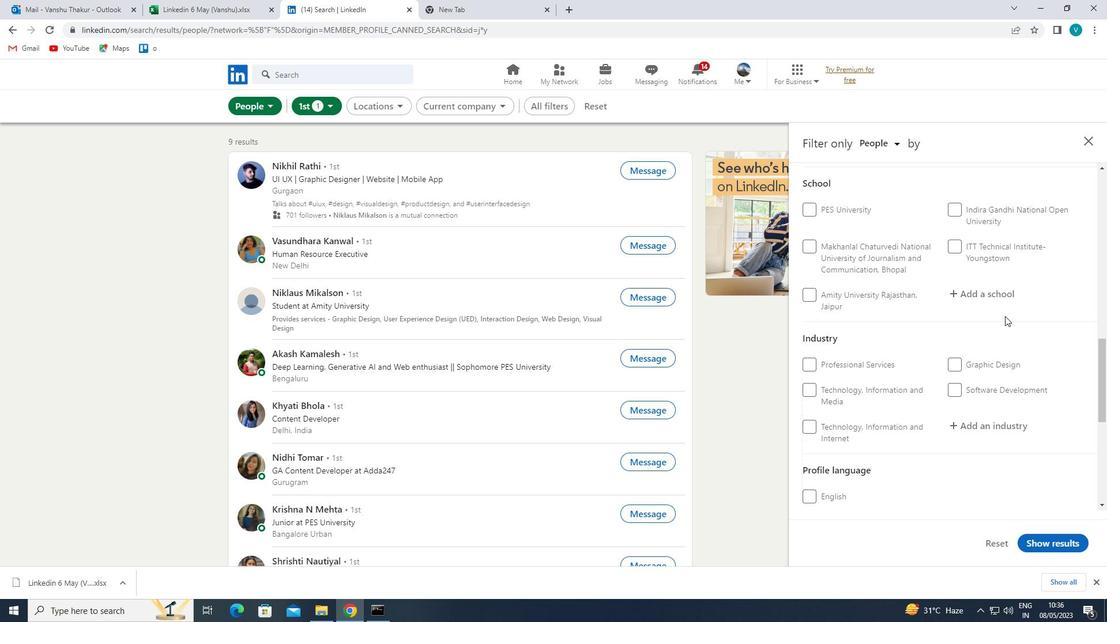 
Action: Mouse pressed left at (998, 300)
Screenshot: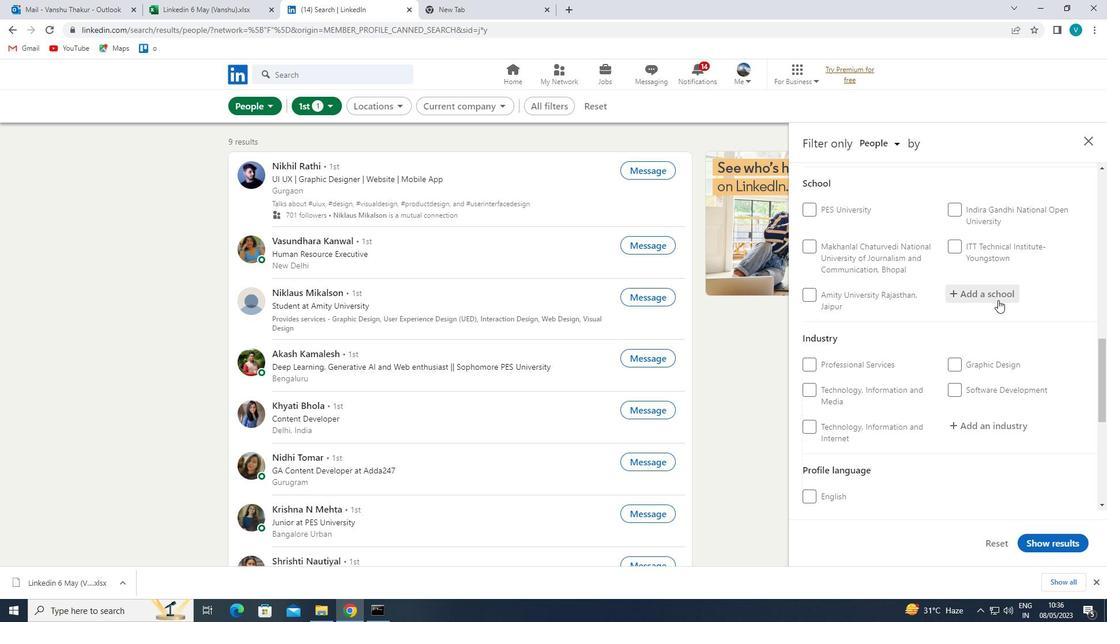 
Action: Key pressed <Key.shift>PRESIDENCY<Key.space>
Screenshot: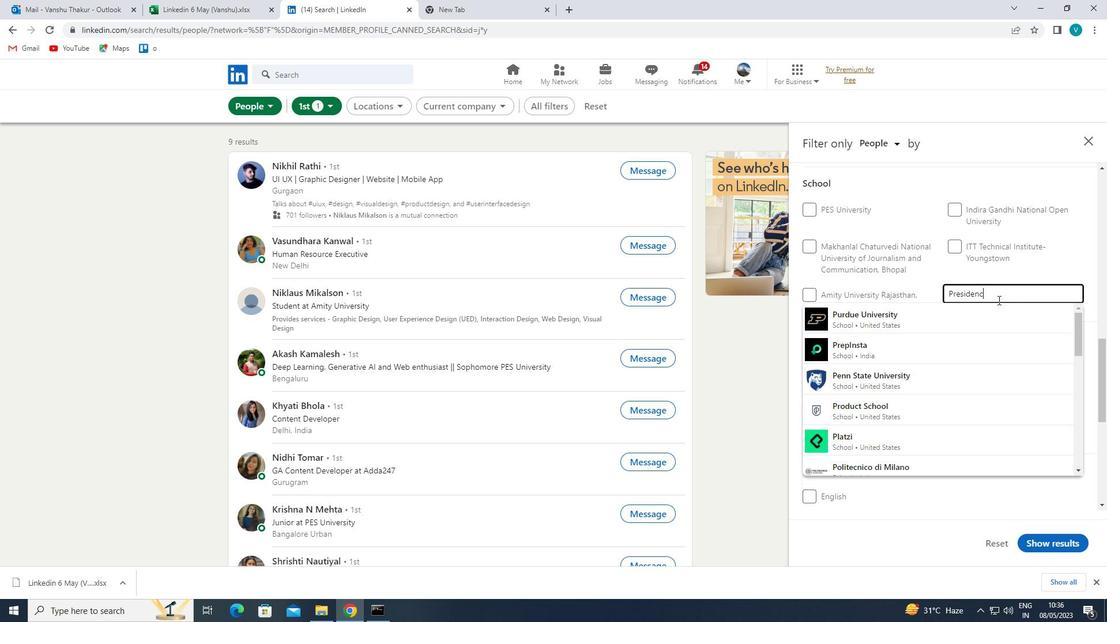 
Action: Mouse moved to (1012, 342)
Screenshot: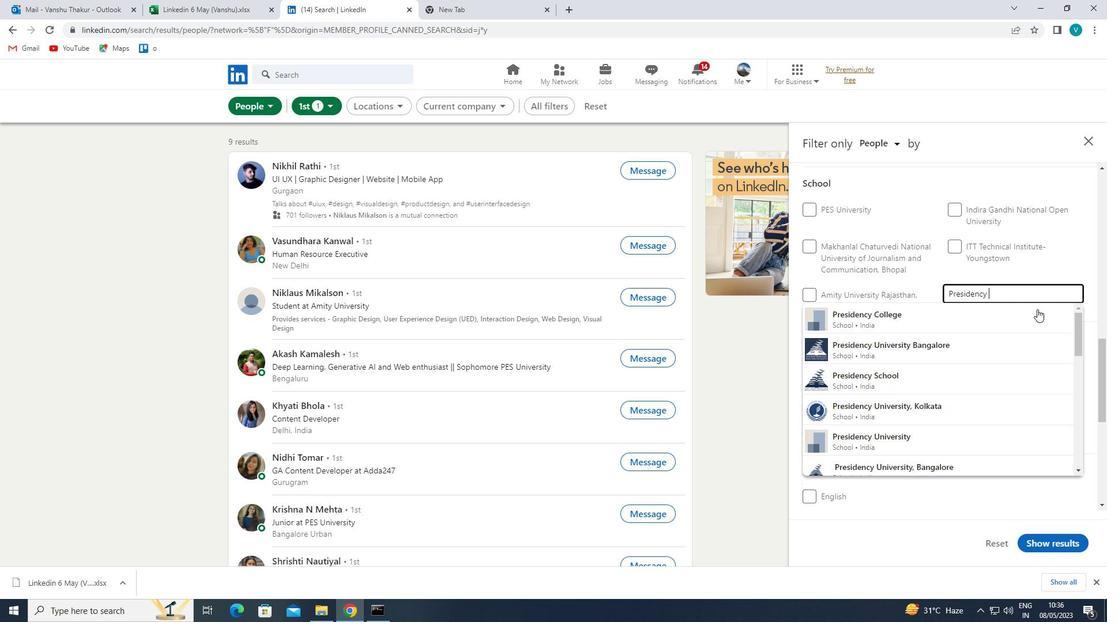 
Action: Mouse pressed left at (1012, 342)
Screenshot: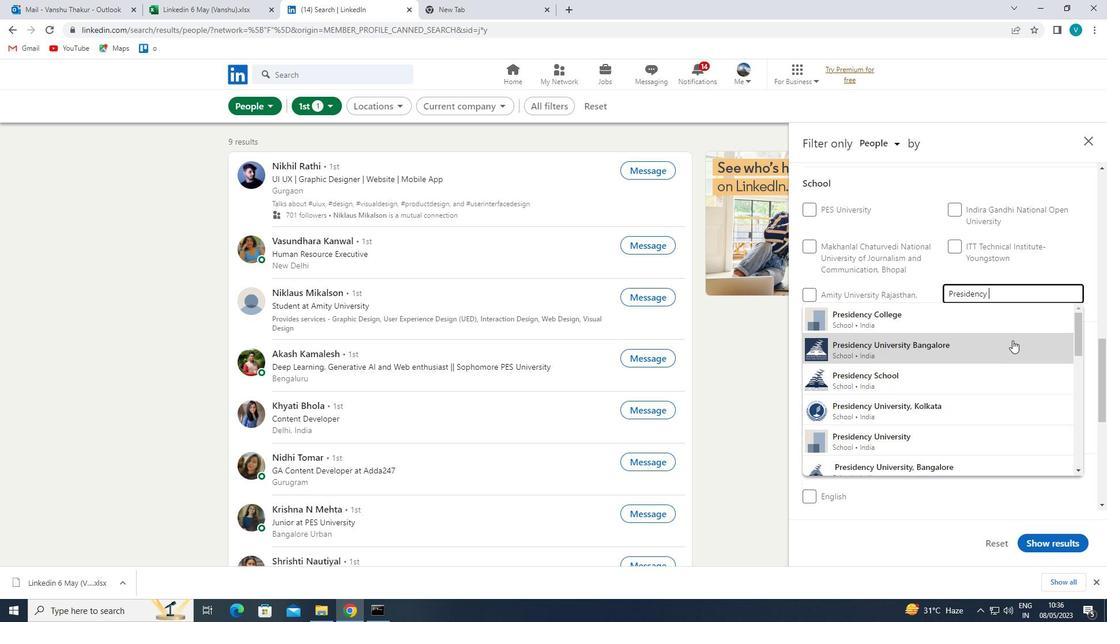 
Action: Mouse moved to (1011, 343)
Screenshot: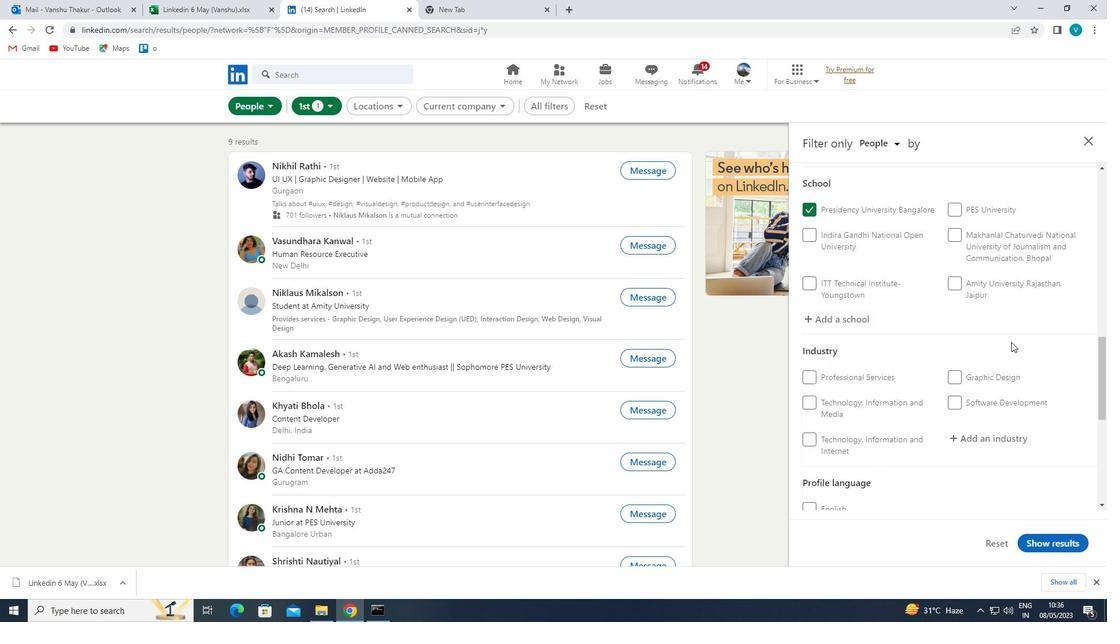 
Action: Mouse scrolled (1011, 343) with delta (0, 0)
Screenshot: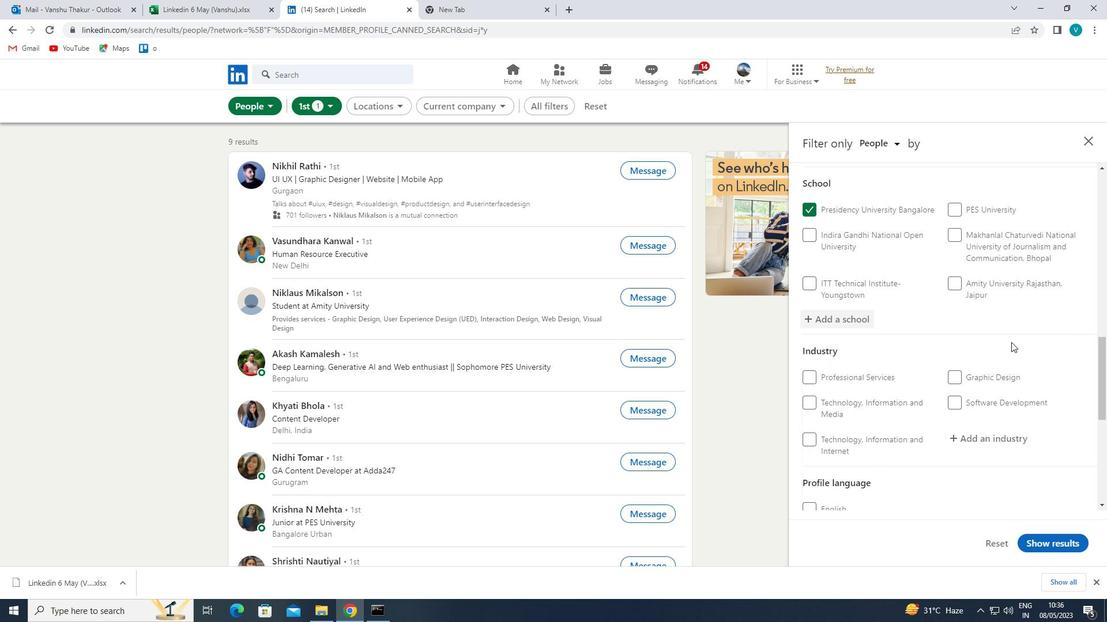 
Action: Mouse moved to (1011, 345)
Screenshot: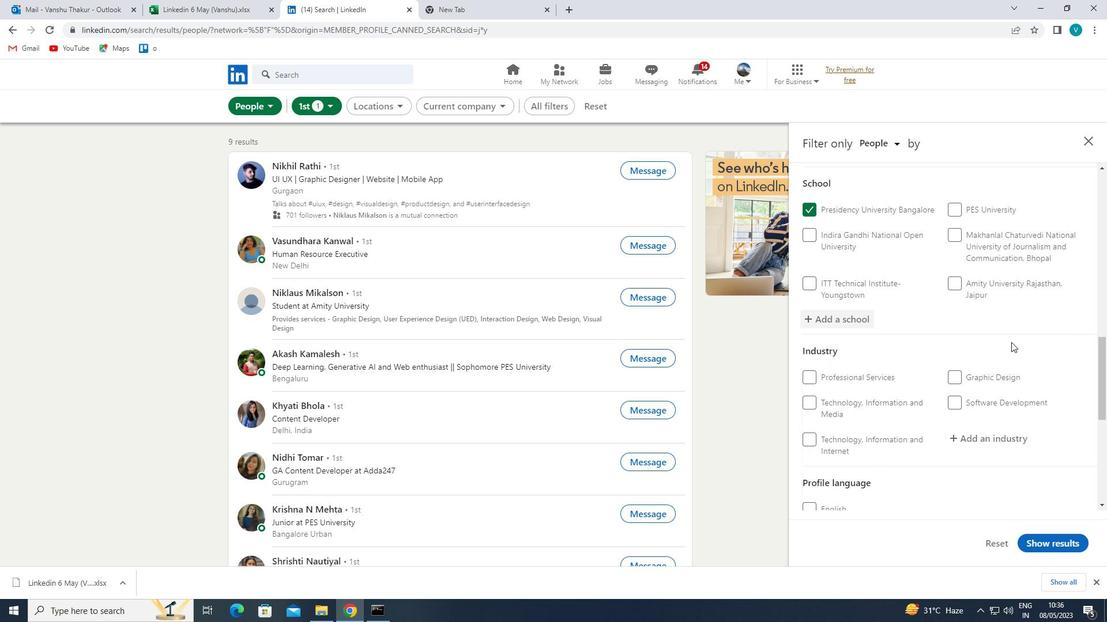 
Action: Mouse scrolled (1011, 344) with delta (0, 0)
Screenshot: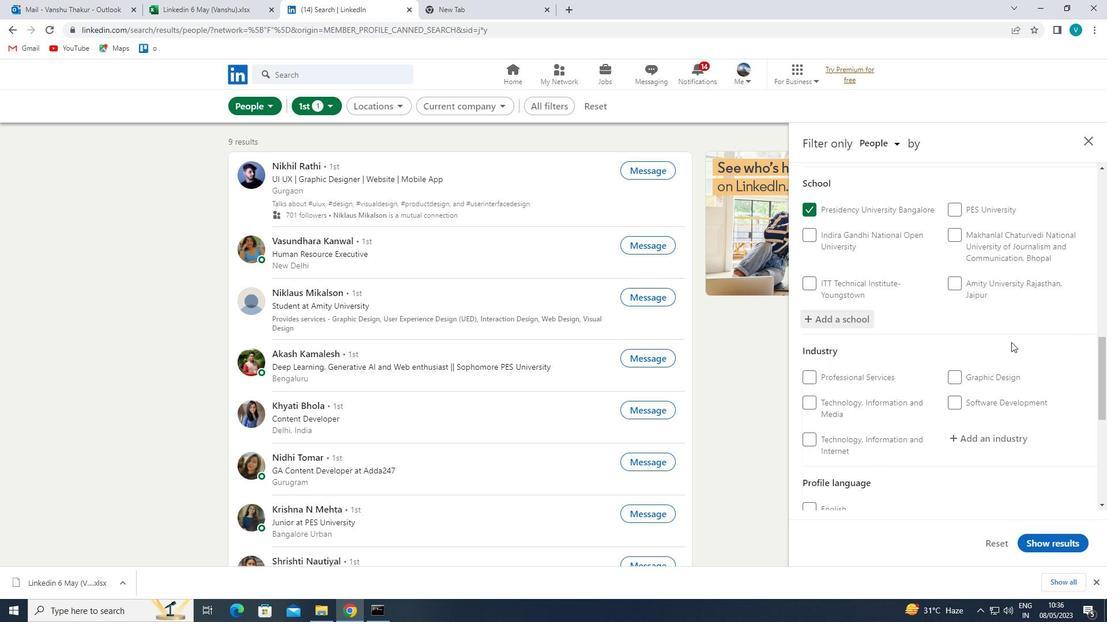 
Action: Mouse moved to (998, 320)
Screenshot: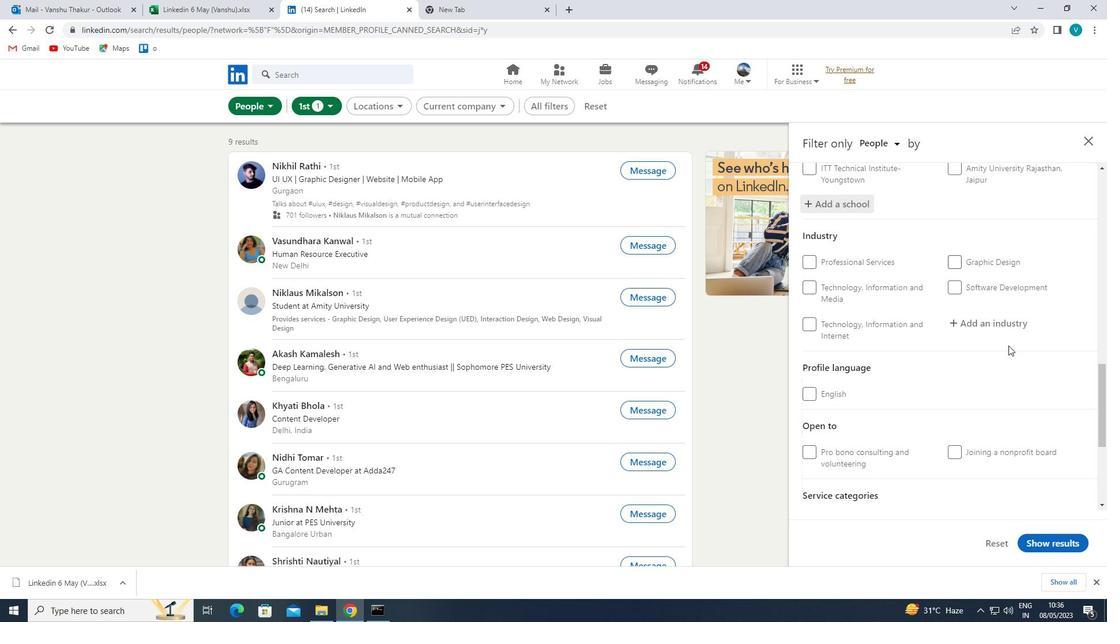 
Action: Mouse pressed left at (998, 320)
Screenshot: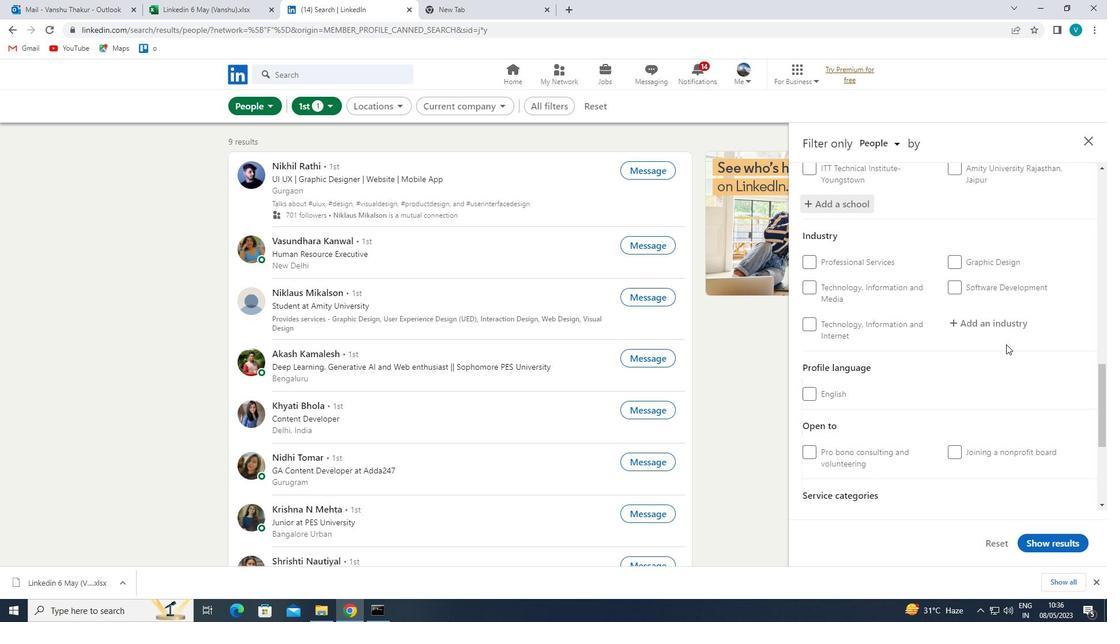 
Action: Mouse moved to (998, 320)
Screenshot: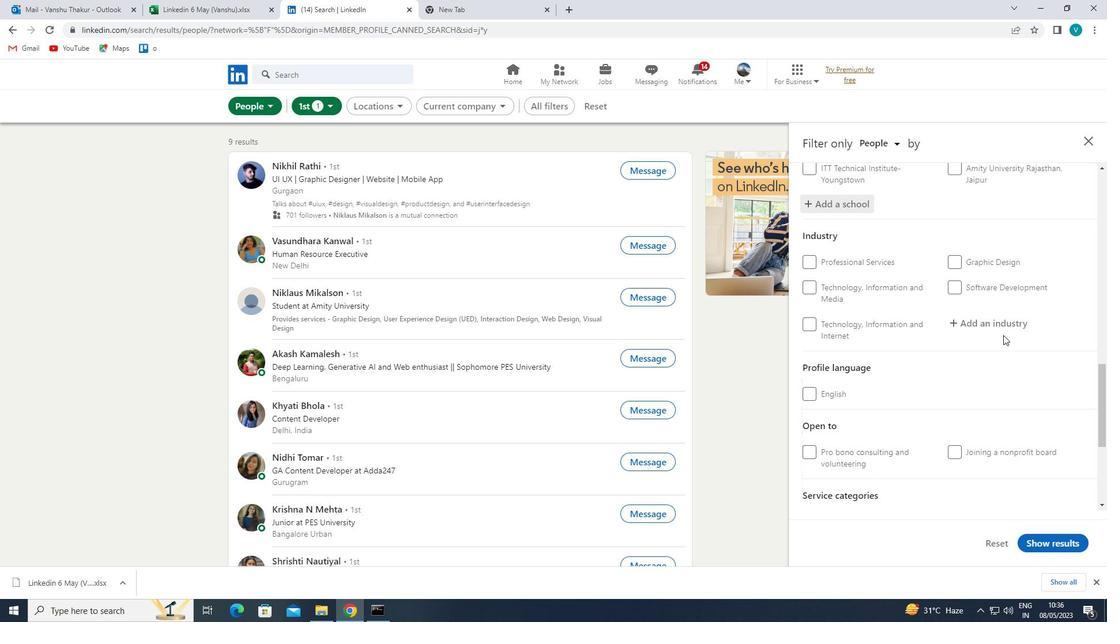 
Action: Key pressed <Key.shift>WHOLESALE<Key.space>
Screenshot: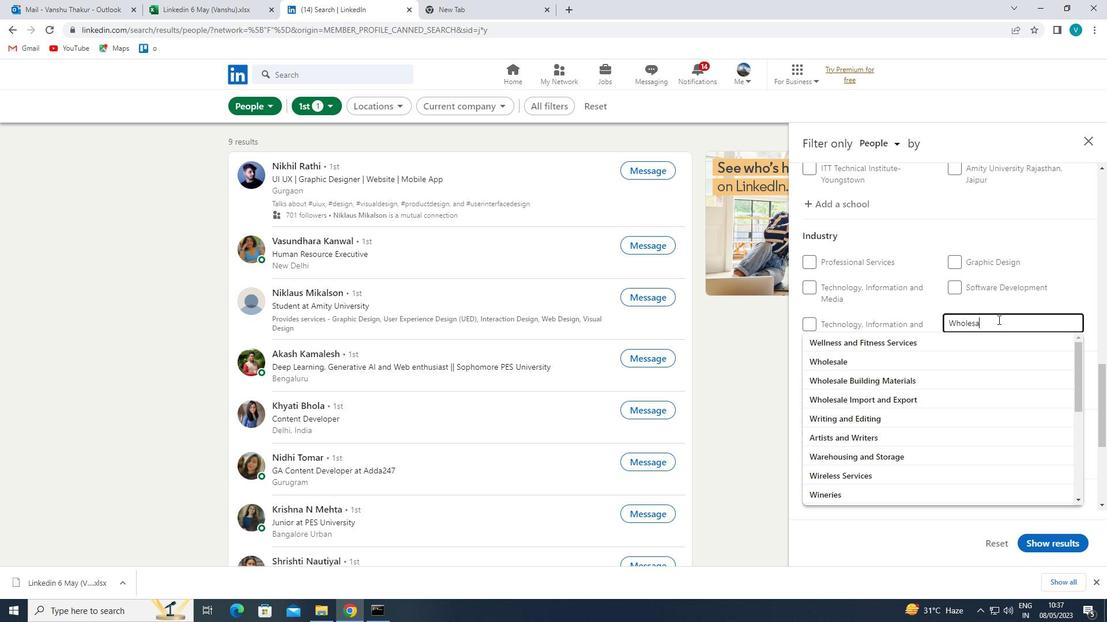 
Action: Mouse moved to (935, 453)
Screenshot: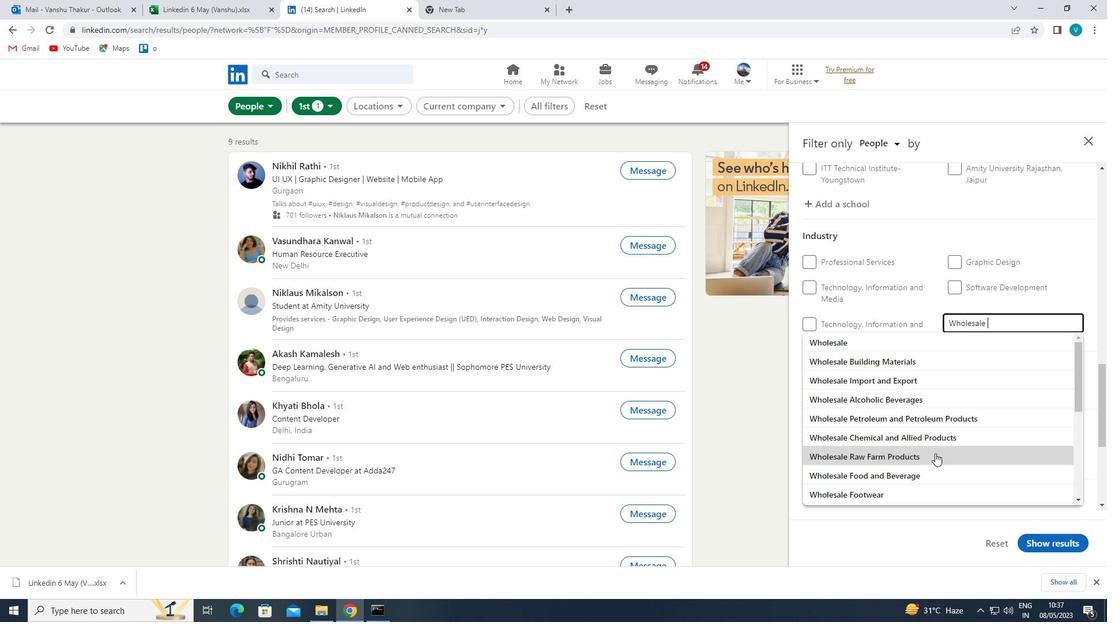 
Action: Mouse pressed left at (935, 453)
Screenshot: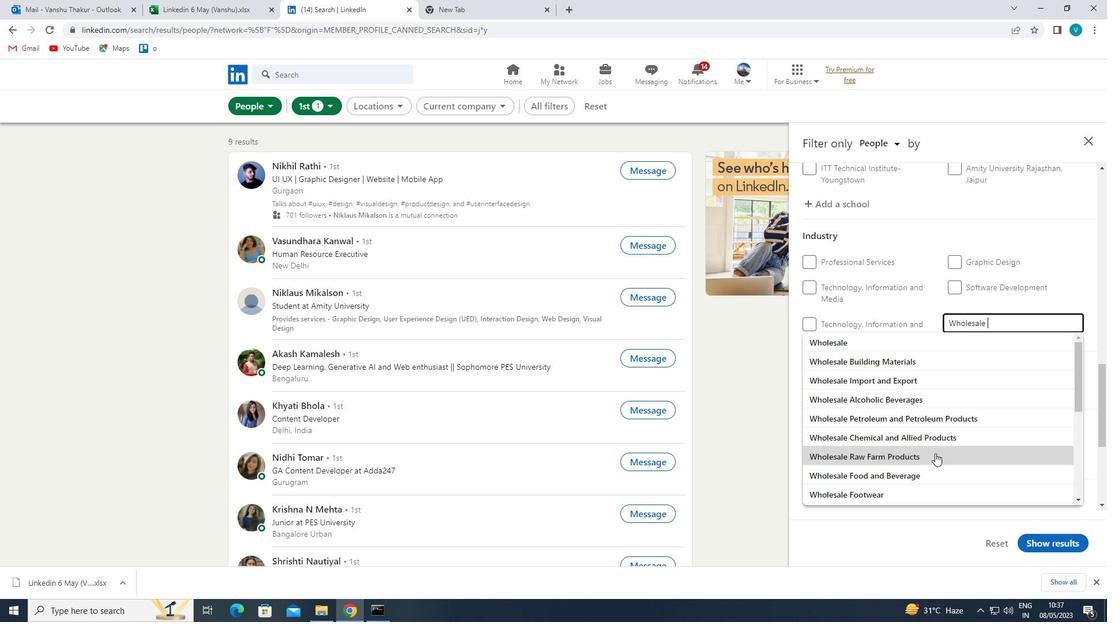 
Action: Mouse moved to (943, 444)
Screenshot: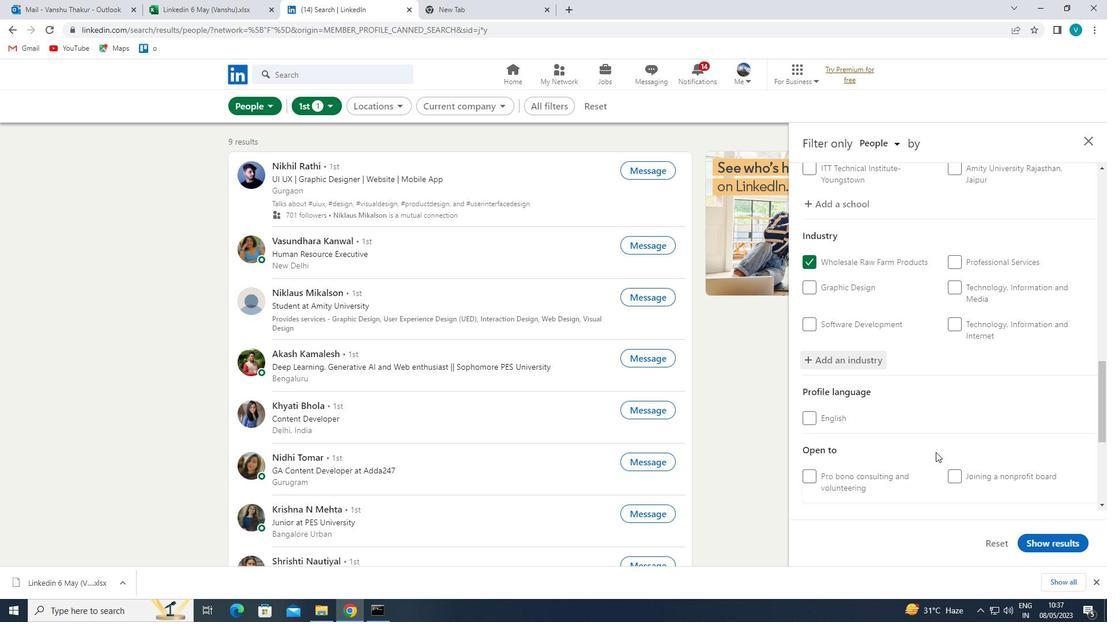 
Action: Mouse scrolled (943, 444) with delta (0, 0)
Screenshot: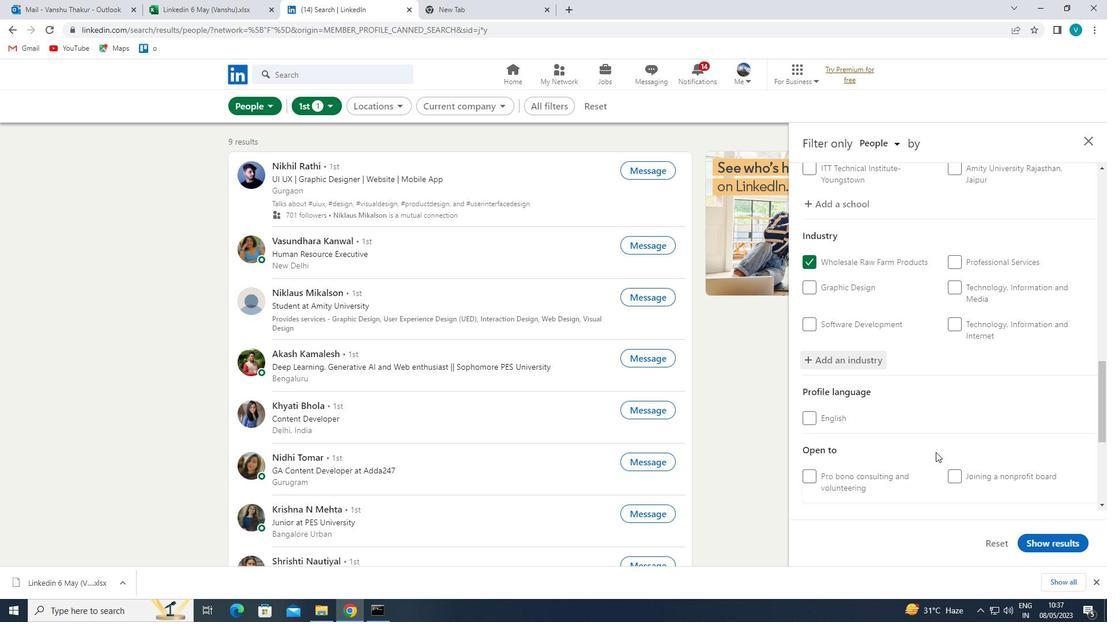 
Action: Mouse moved to (945, 443)
Screenshot: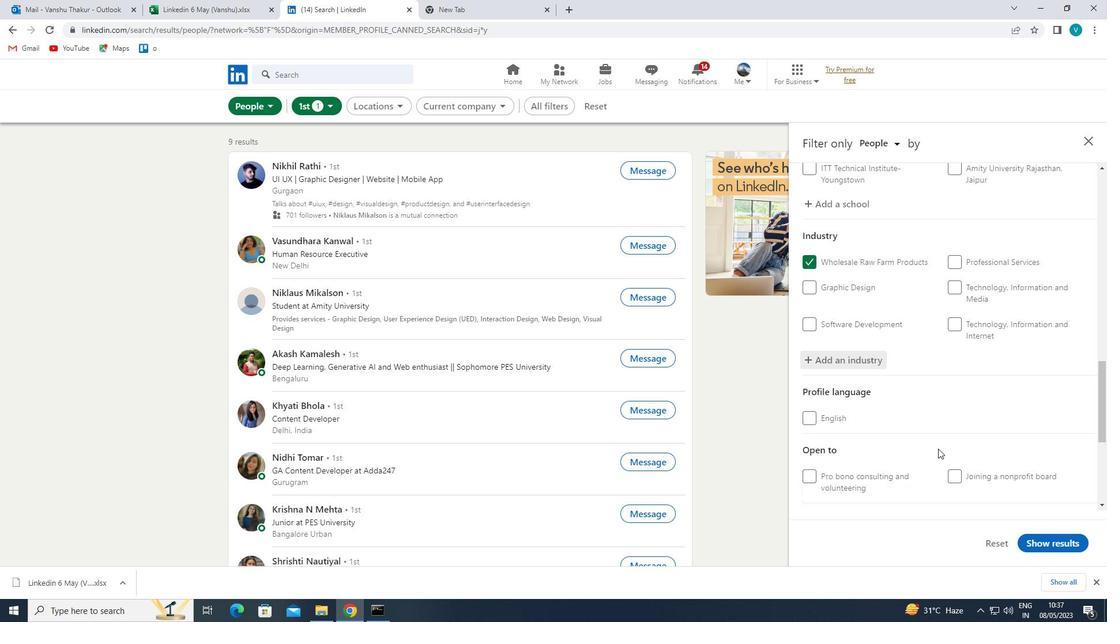 
Action: Mouse scrolled (945, 442) with delta (0, 0)
Screenshot: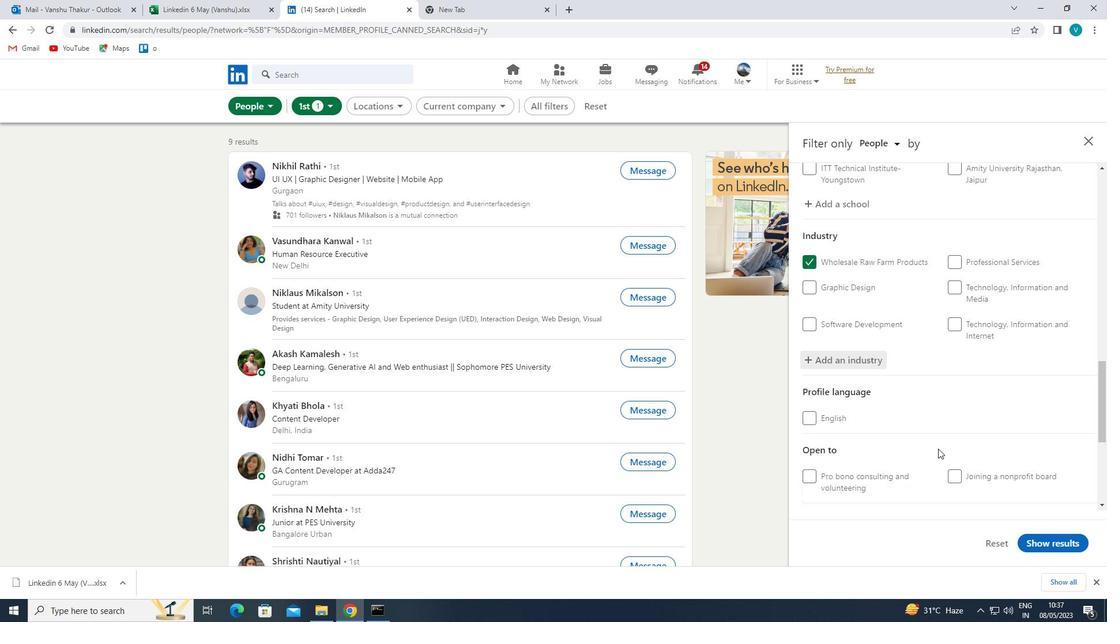 
Action: Mouse moved to (945, 442)
Screenshot: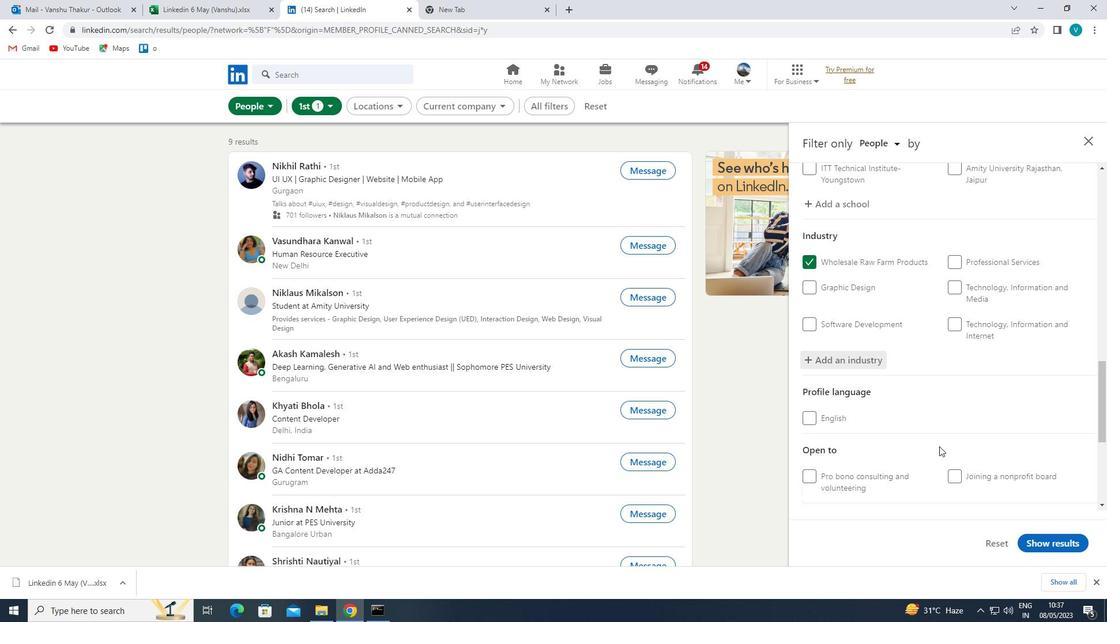 
Action: Mouse scrolled (945, 441) with delta (0, 0)
Screenshot: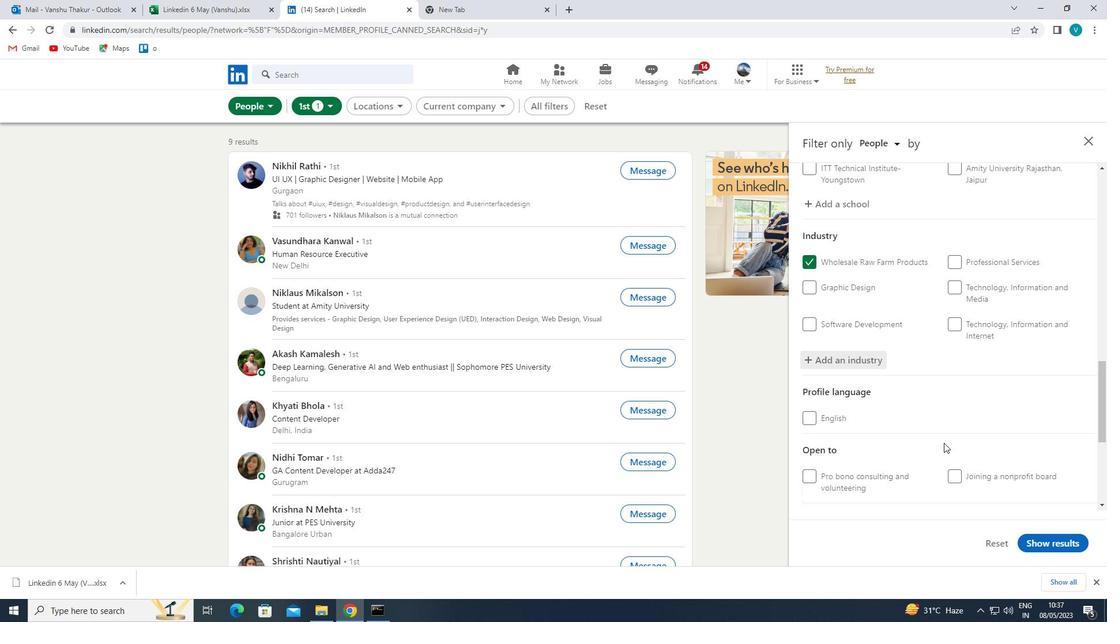 
Action: Mouse scrolled (945, 441) with delta (0, 0)
Screenshot: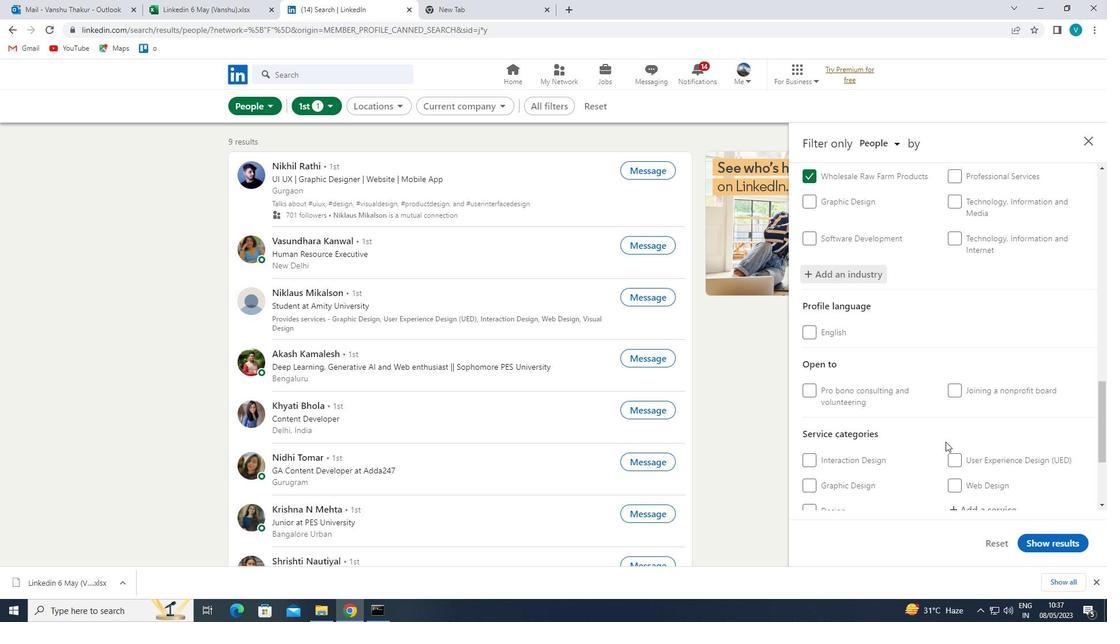 
Action: Mouse moved to (980, 366)
Screenshot: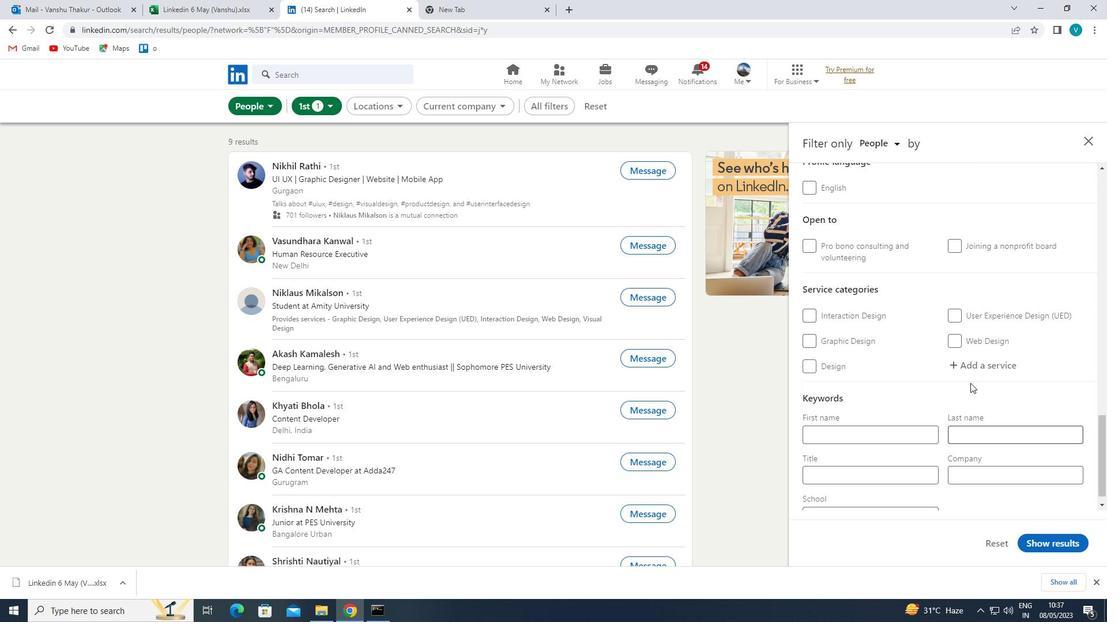 
Action: Mouse pressed left at (980, 366)
Screenshot: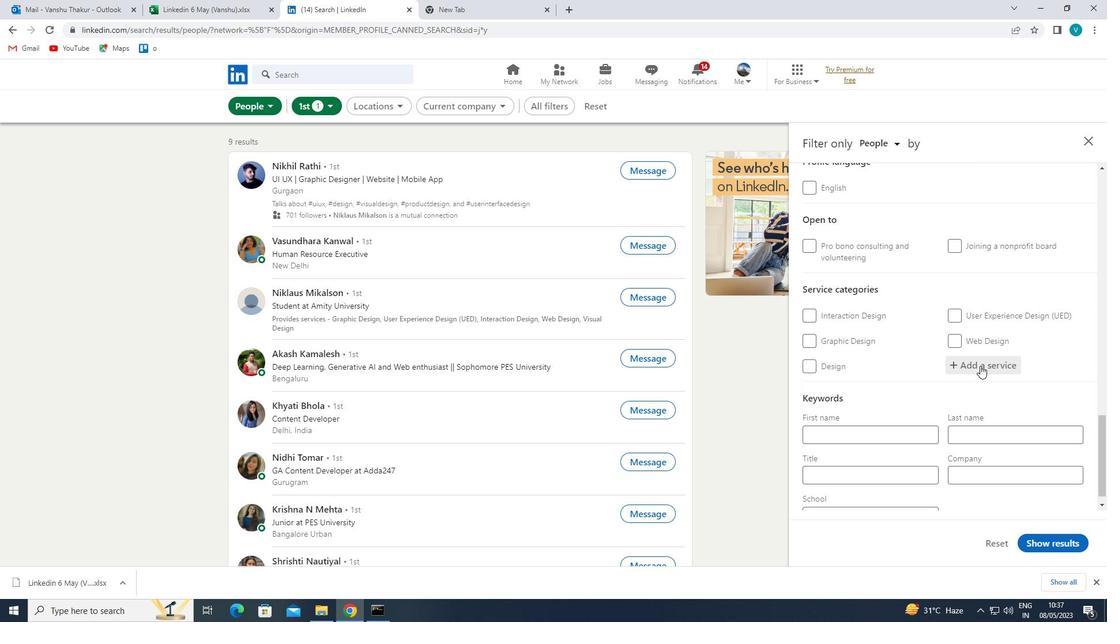 
Action: Mouse moved to (982, 365)
Screenshot: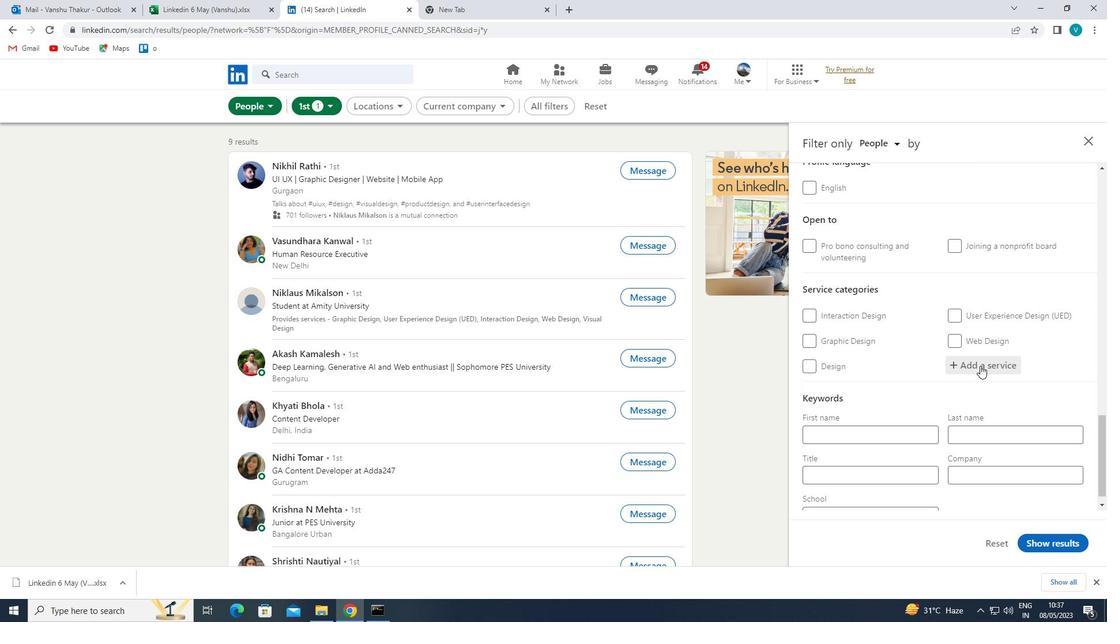 
Action: Key pressed <Key.shift>MANAGEEN<Key.backspace><Key.backspace>MEN
Screenshot: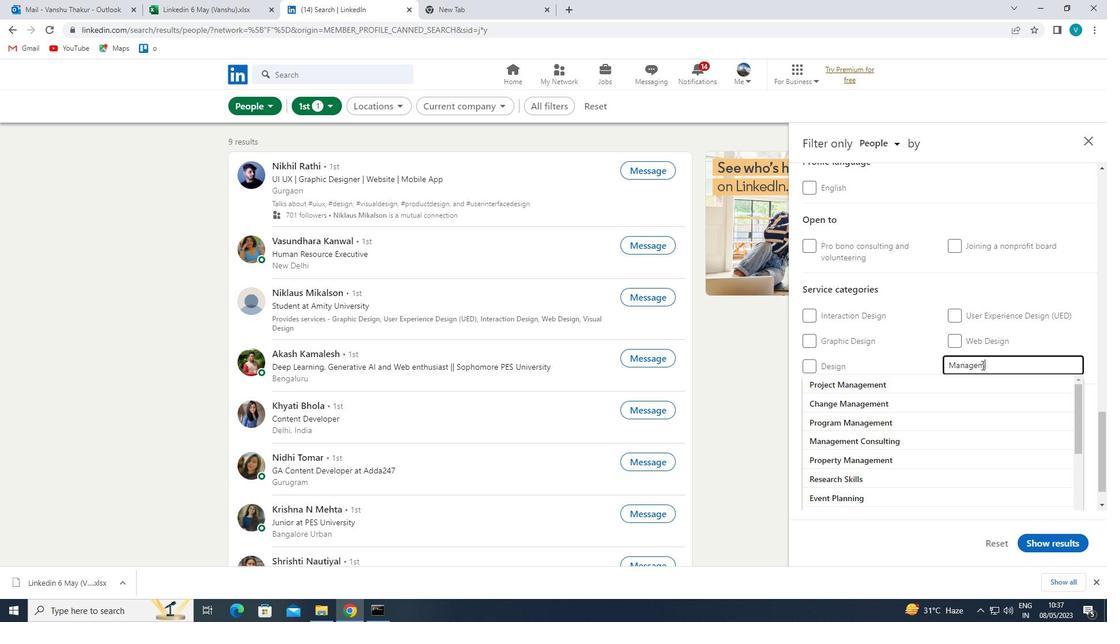 
Action: Mouse moved to (987, 372)
Screenshot: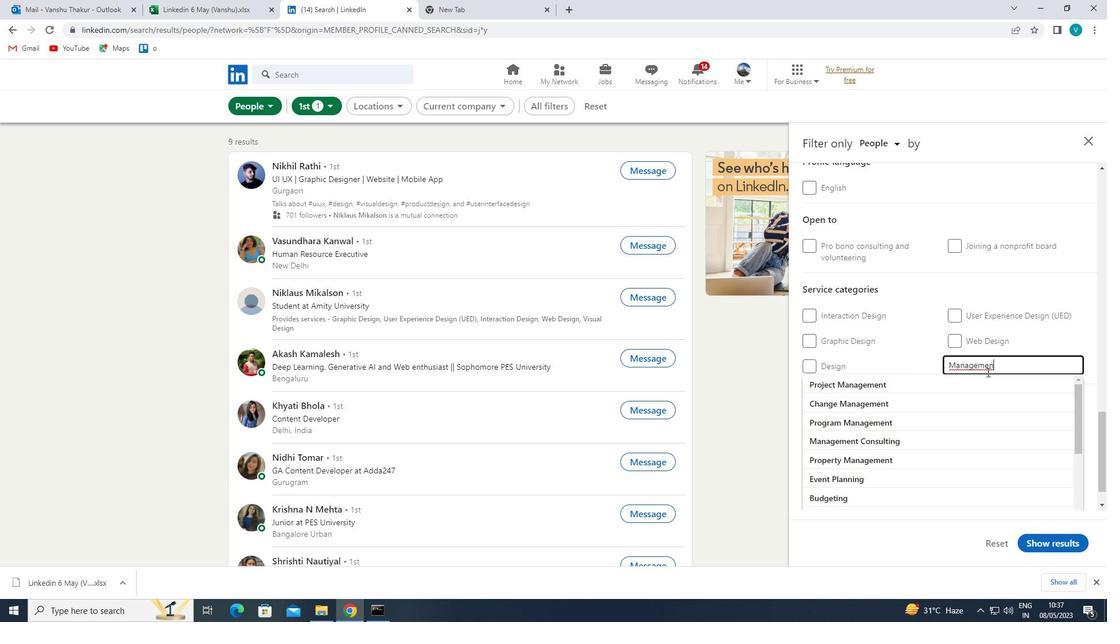 
Action: Key pressed T
Screenshot: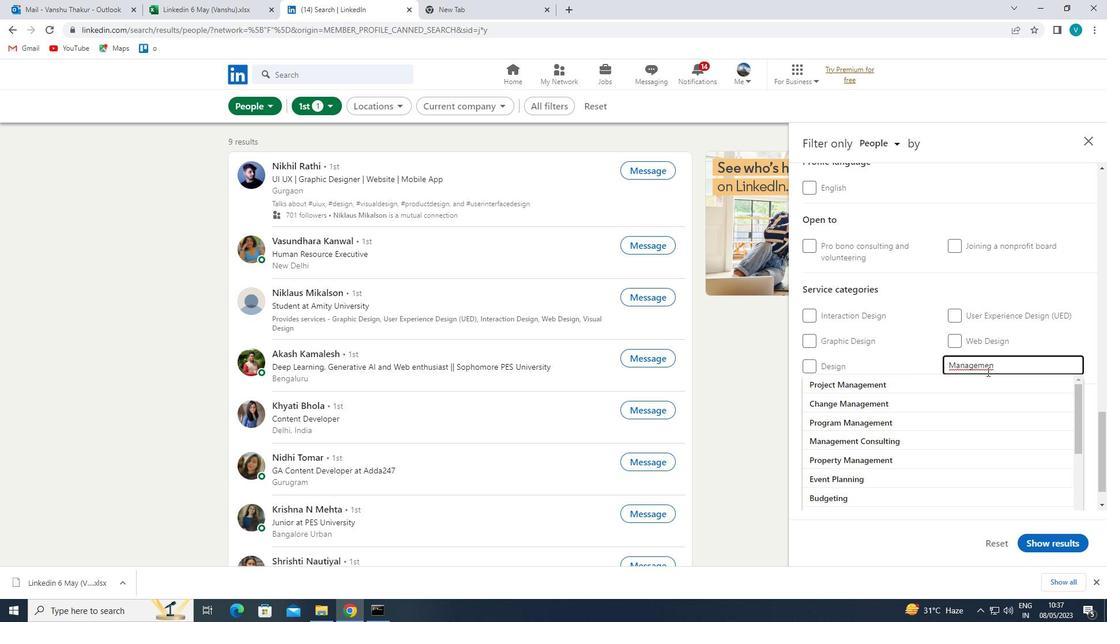 
Action: Mouse moved to (932, 361)
Screenshot: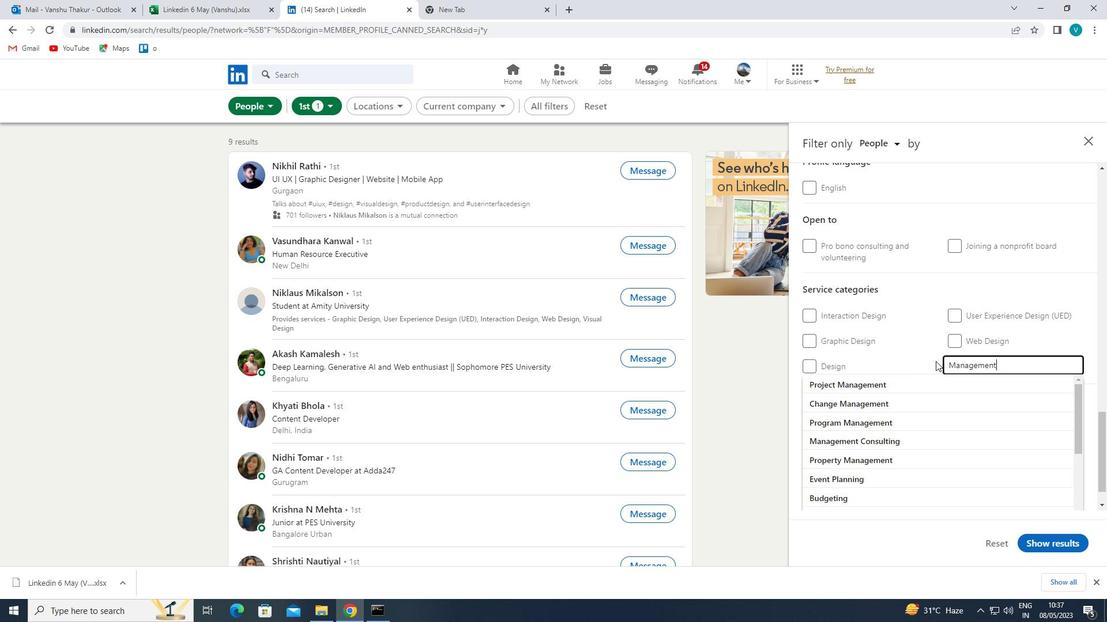 
Action: Mouse pressed left at (932, 361)
Screenshot: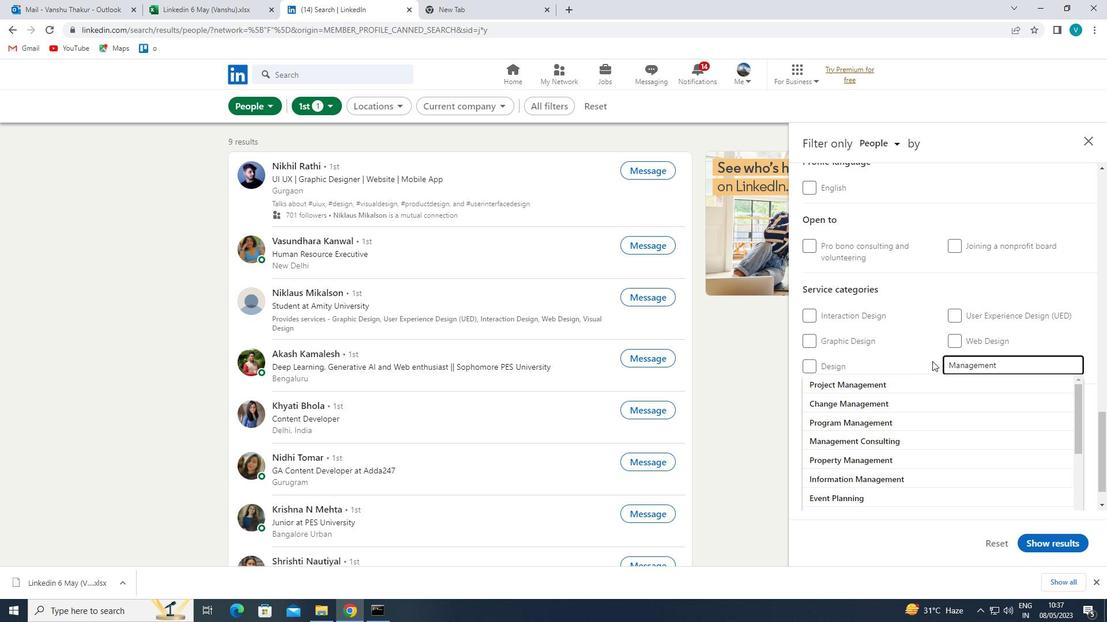 
Action: Mouse moved to (930, 365)
Screenshot: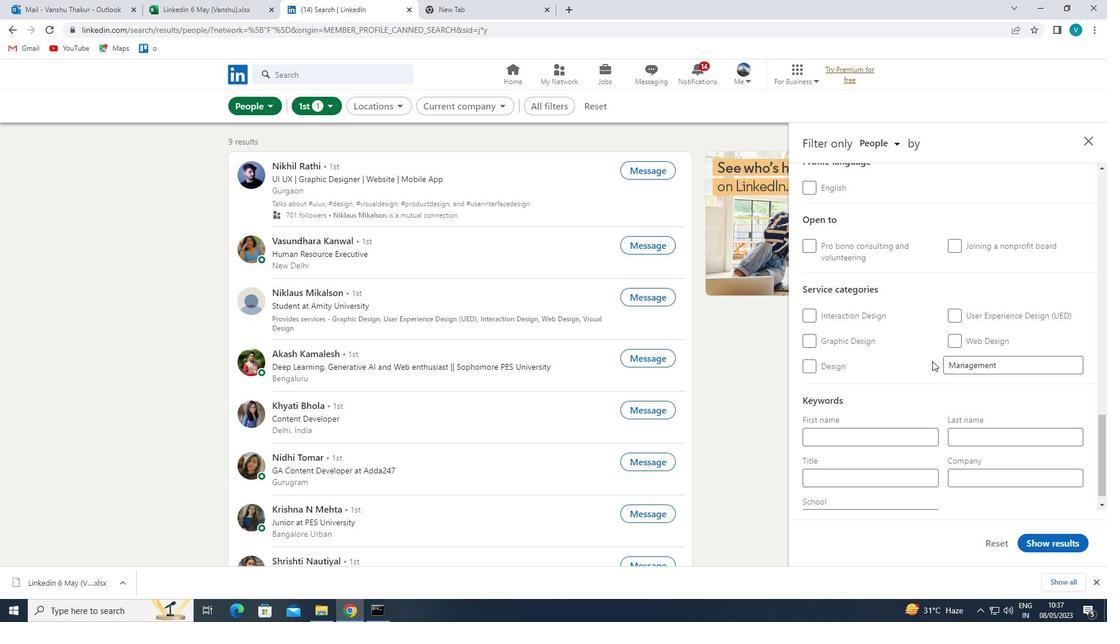 
Action: Mouse scrolled (930, 365) with delta (0, 0)
Screenshot: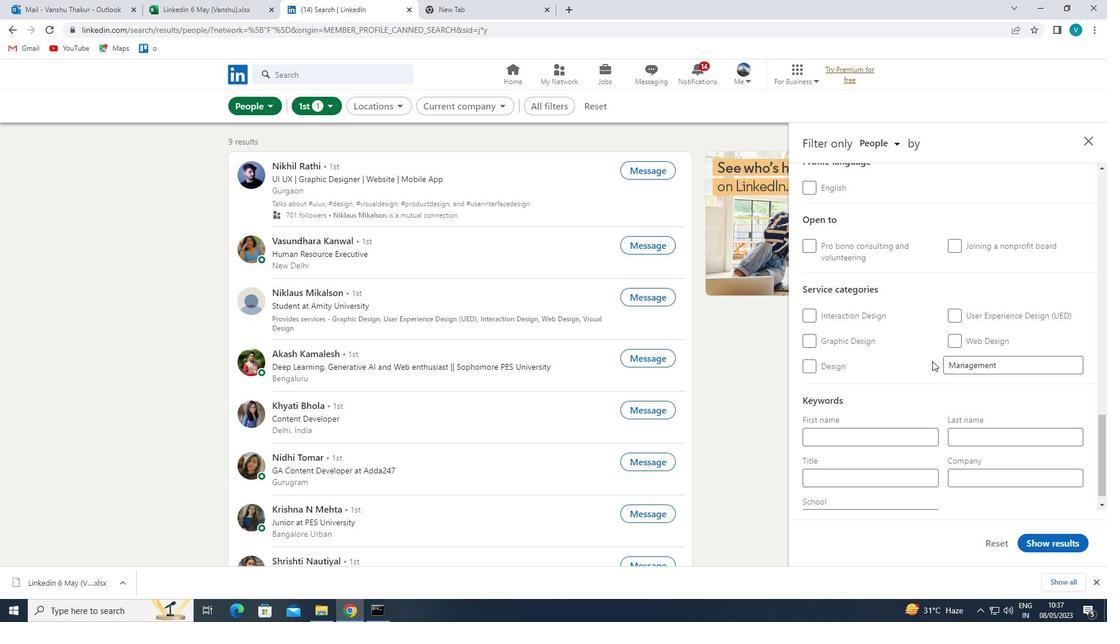 
Action: Mouse moved to (929, 370)
Screenshot: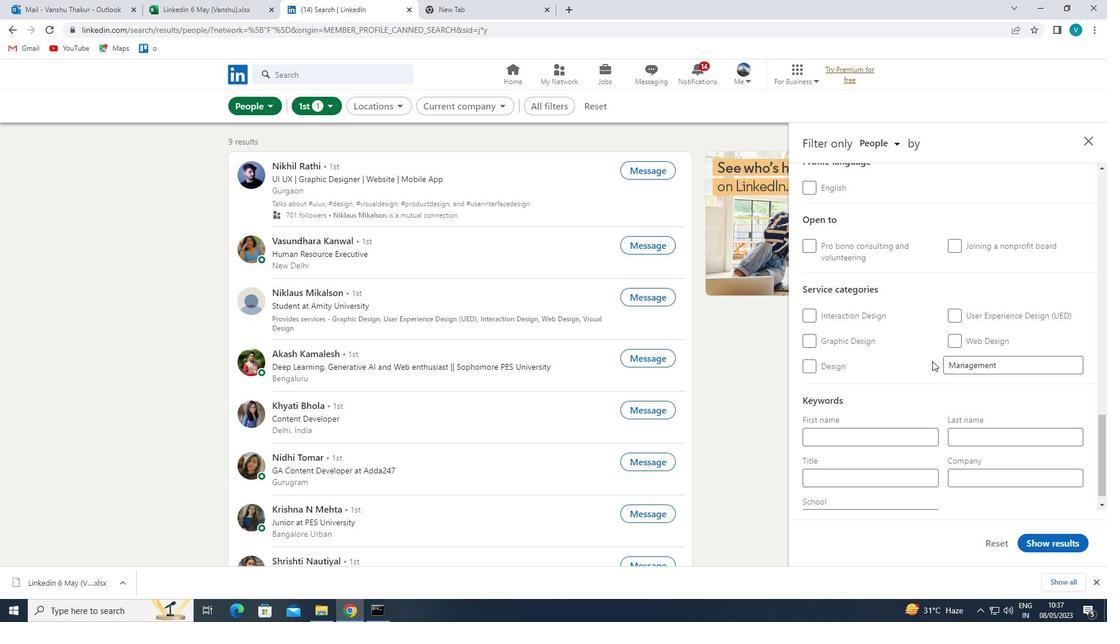 
Action: Mouse scrolled (929, 370) with delta (0, 0)
Screenshot: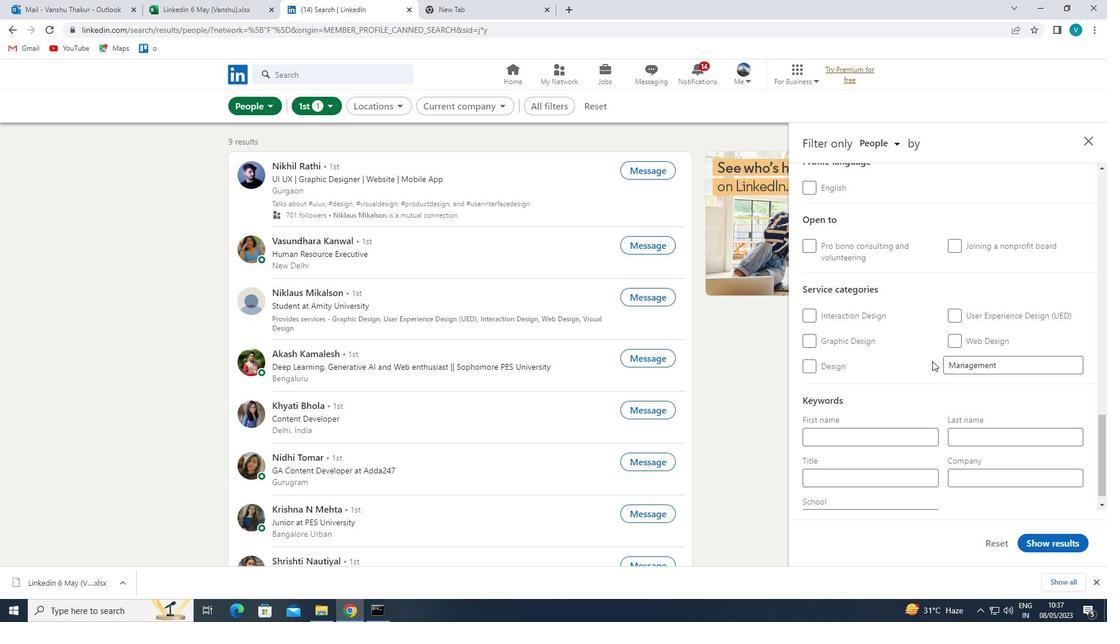 
Action: Mouse moved to (925, 378)
Screenshot: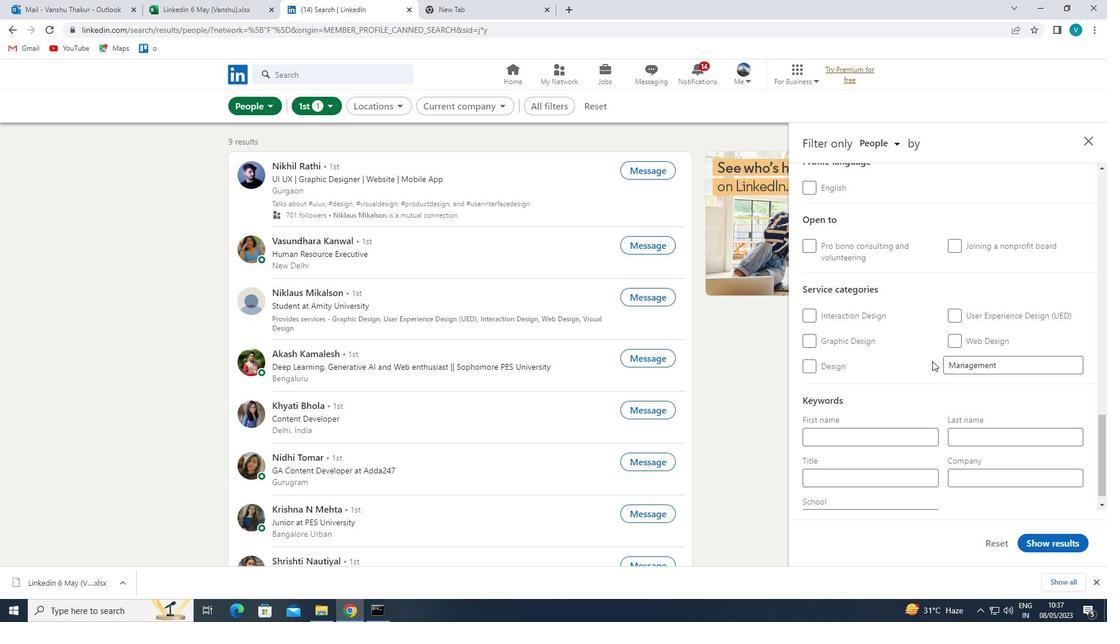 
Action: Mouse scrolled (925, 377) with delta (0, 0)
Screenshot: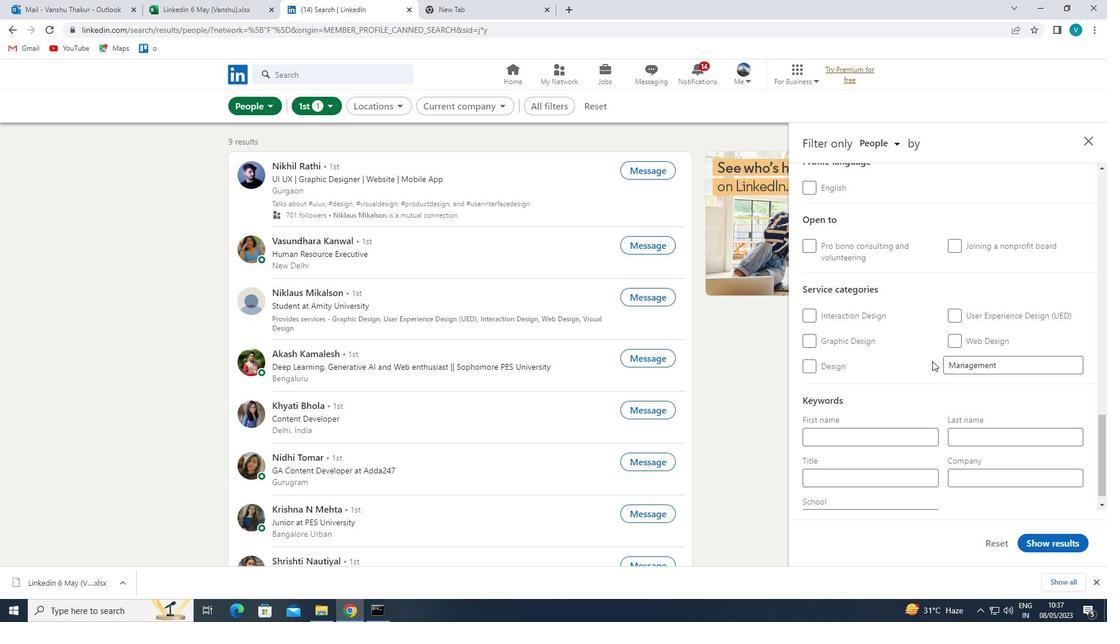 
Action: Mouse moved to (881, 452)
Screenshot: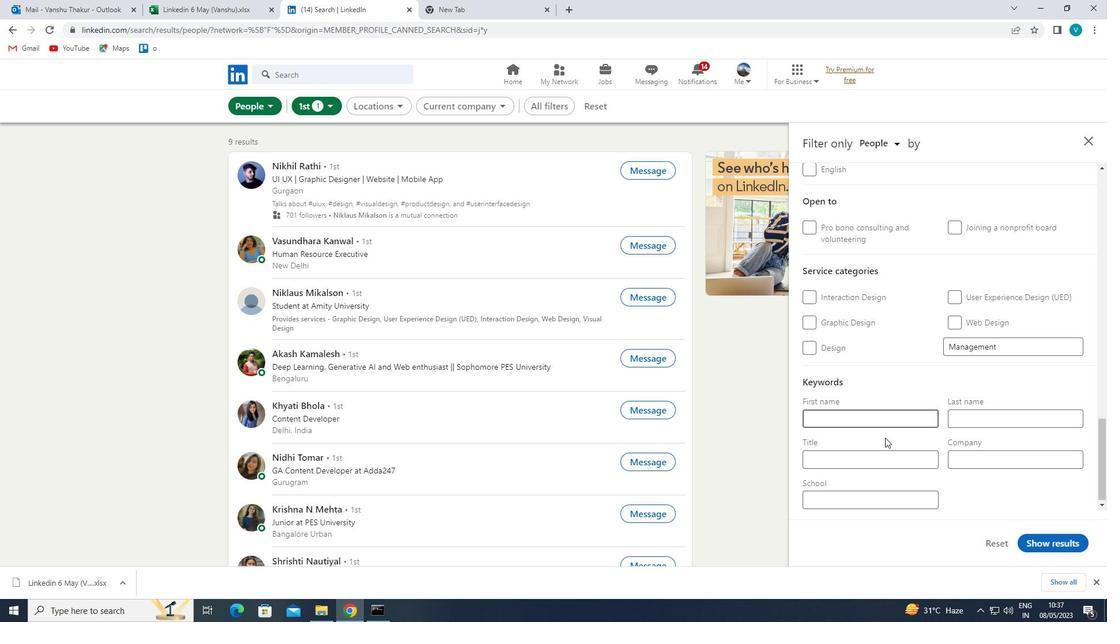 
Action: Mouse pressed left at (881, 452)
Screenshot: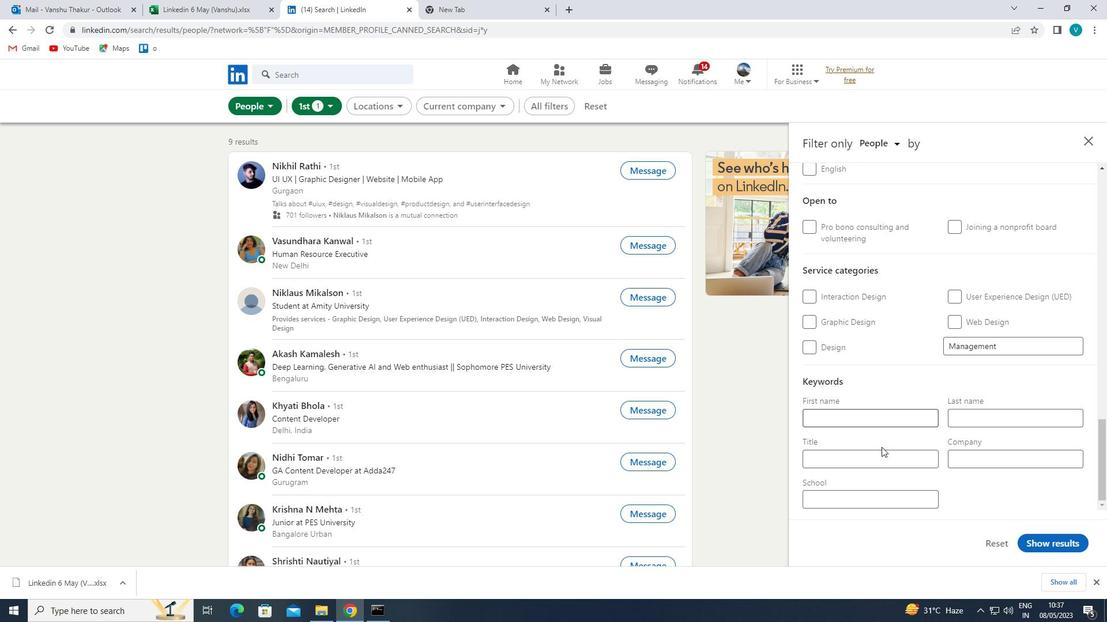 
Action: Key pressed <Key.shift>TRANSLATR<Key.space>
Screenshot: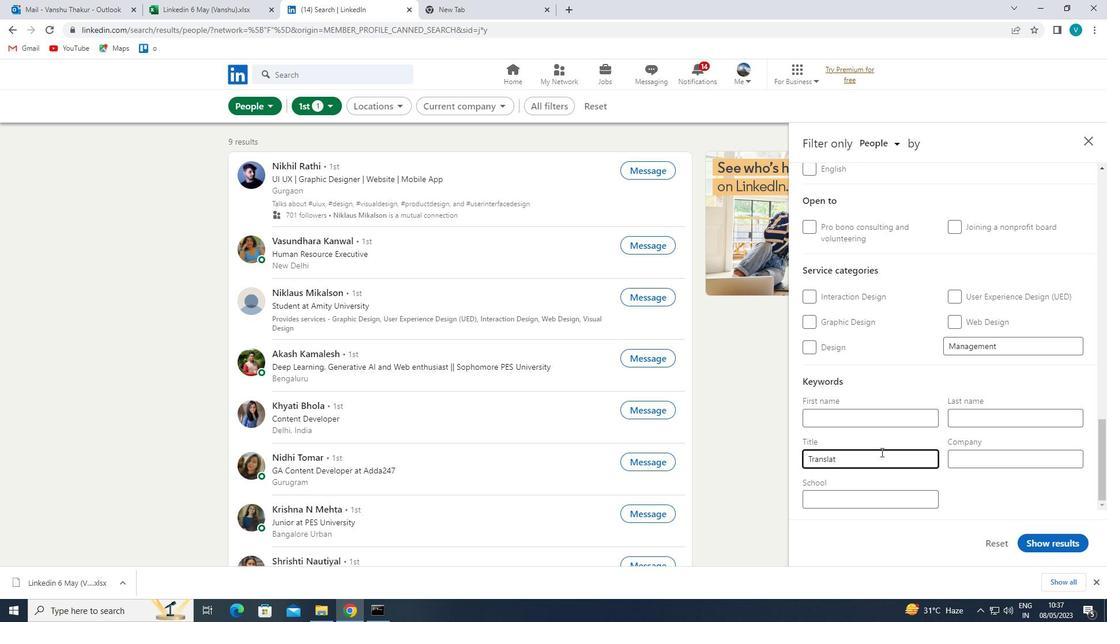 
Action: Mouse moved to (836, 461)
Screenshot: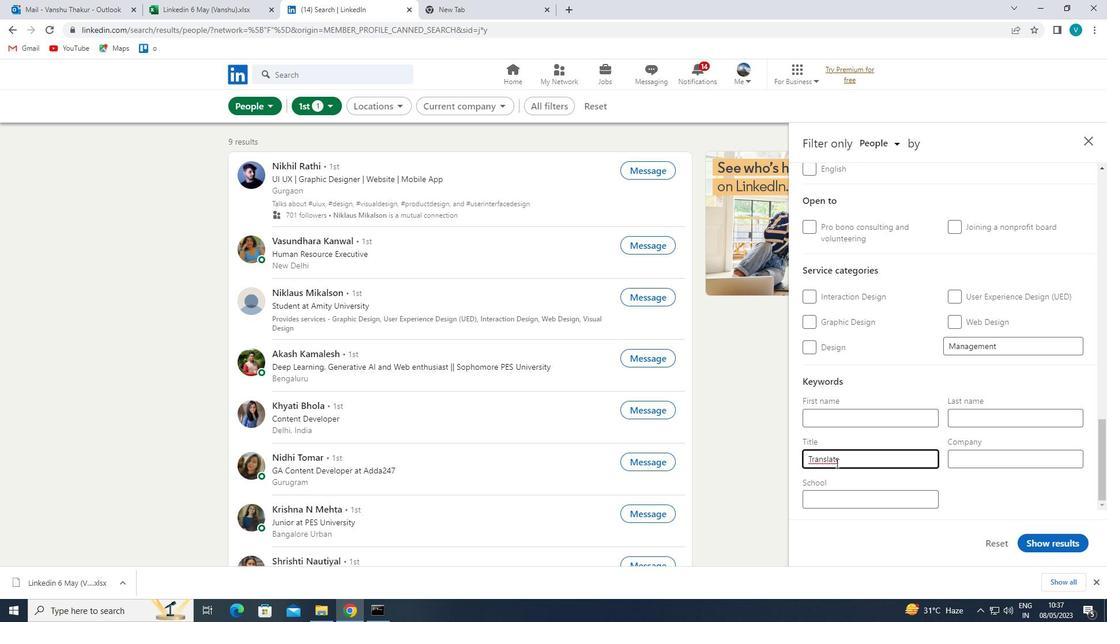 
Action: Mouse pressed left at (836, 461)
Screenshot: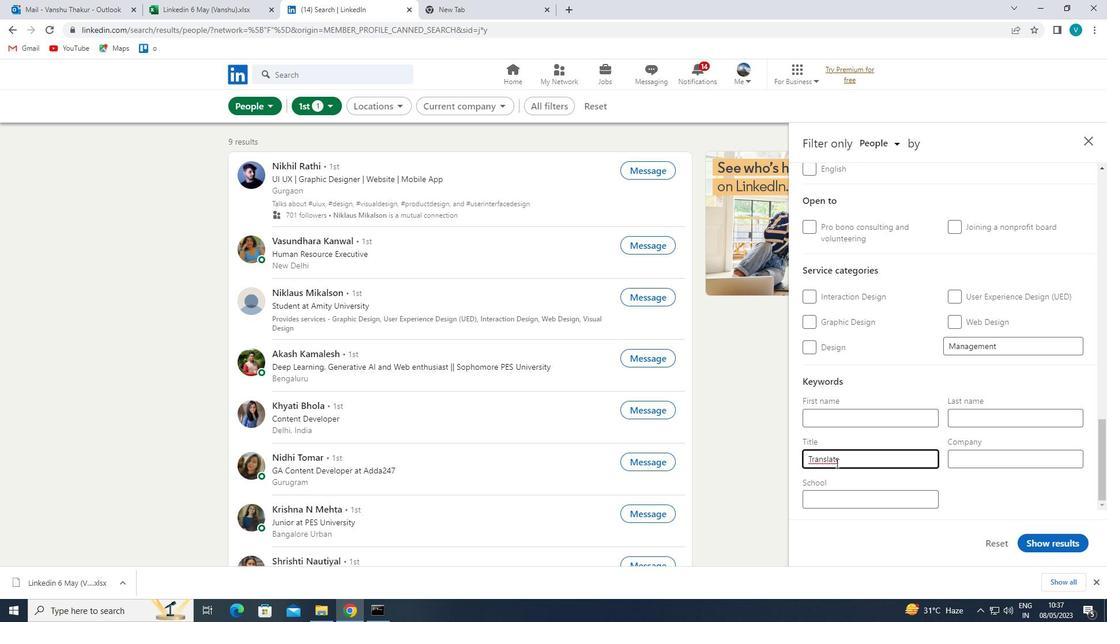 
Action: Mouse moved to (847, 487)
Screenshot: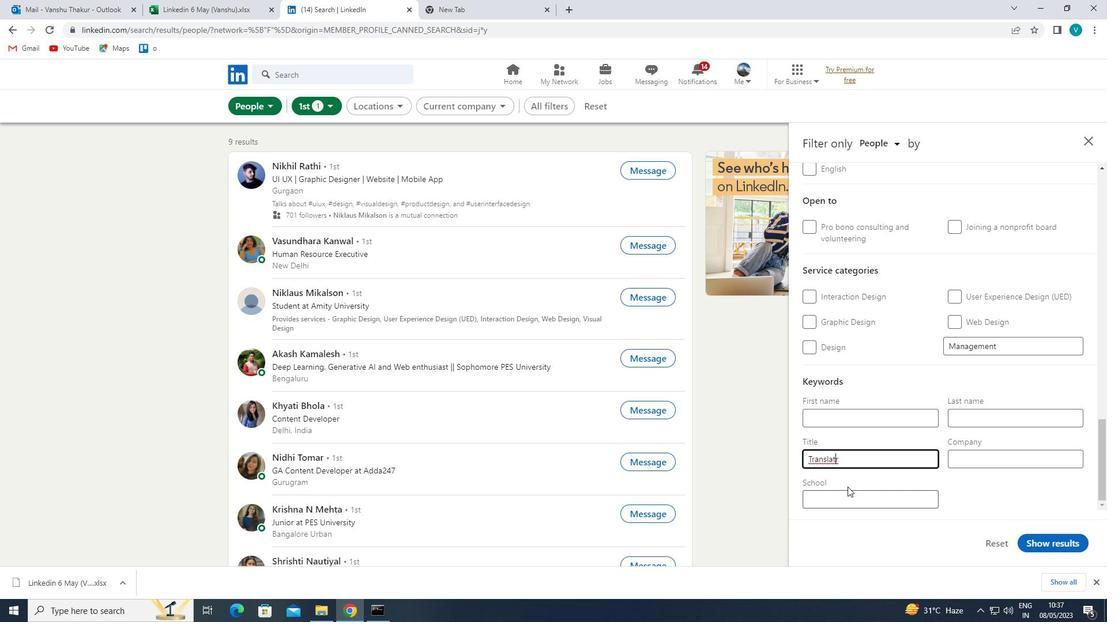 
Action: Key pressed O
Screenshot: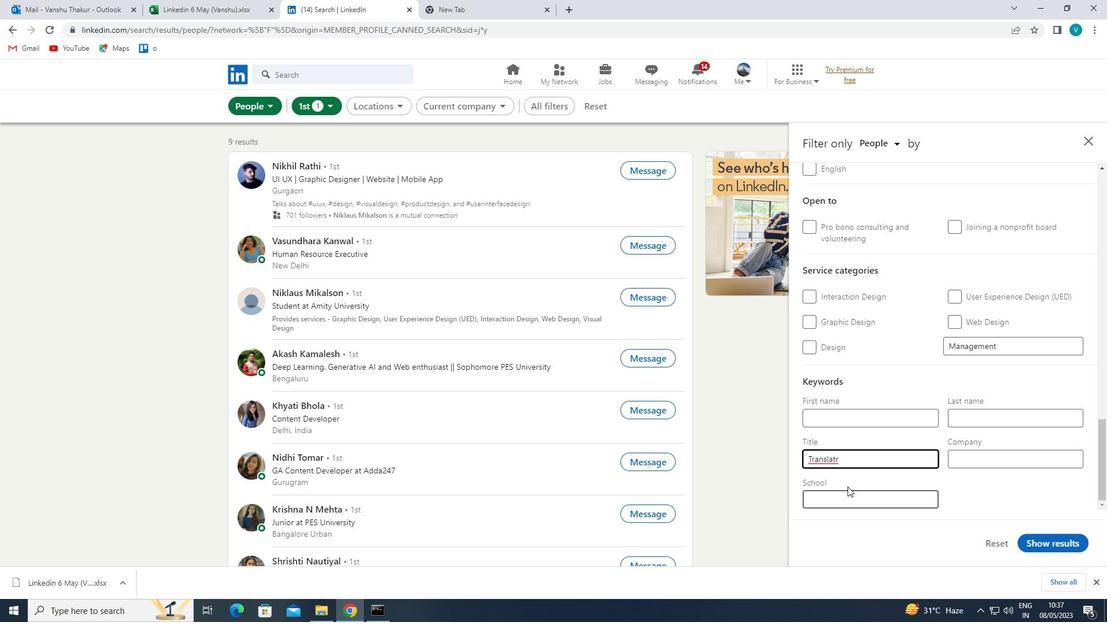 
Action: Mouse moved to (1051, 542)
Screenshot: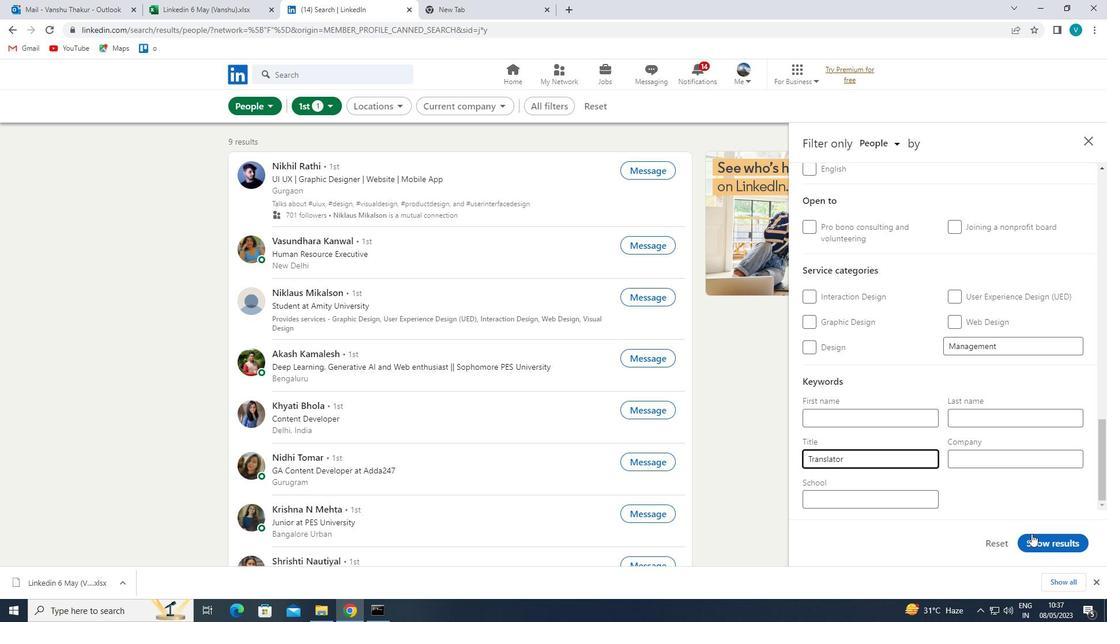 
Action: Mouse pressed left at (1051, 542)
Screenshot: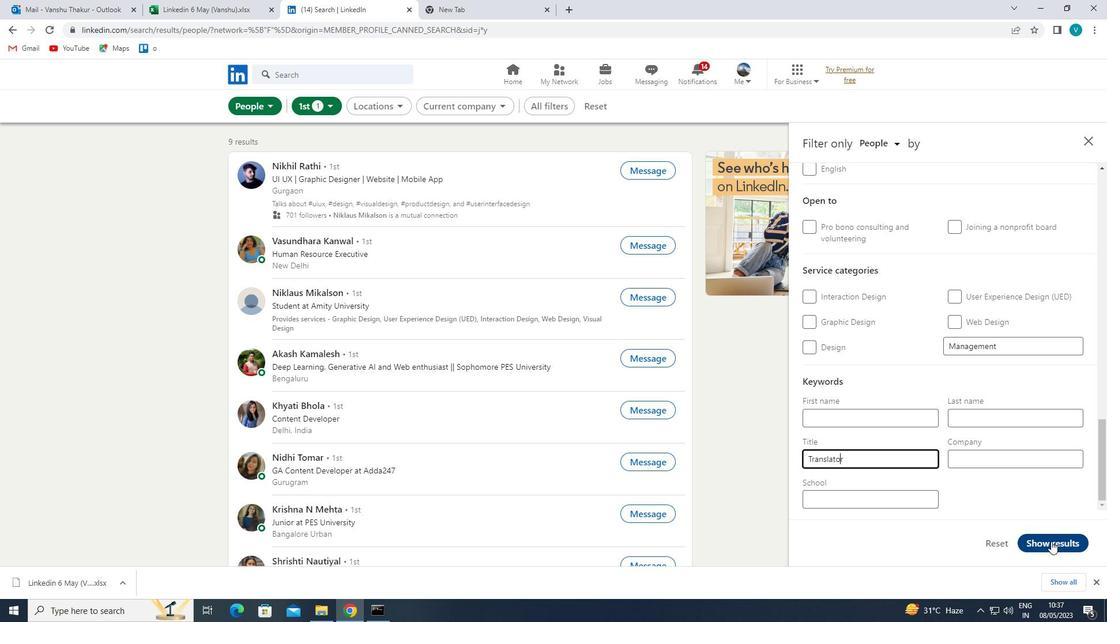 
